 Task: Open Card Functional Requirements Elicitation in Board Product Design and User Experience Optimization to Workspace Job Analysis and Design and add a team member Softage.3@softage.net, a label Red, a checklist Production Planning, an attachment from your google drive, a color Red and finally, add a card description 'Plan and execute company team-building conference with guest speakers on employee engagement' and a comment 'This task presents an opportunity to innovate and come up with new solutions to old problems.'. Add a start date 'Jan 03, 1900' with a due date 'Jan 10, 1900'
Action: Mouse moved to (51, 280)
Screenshot: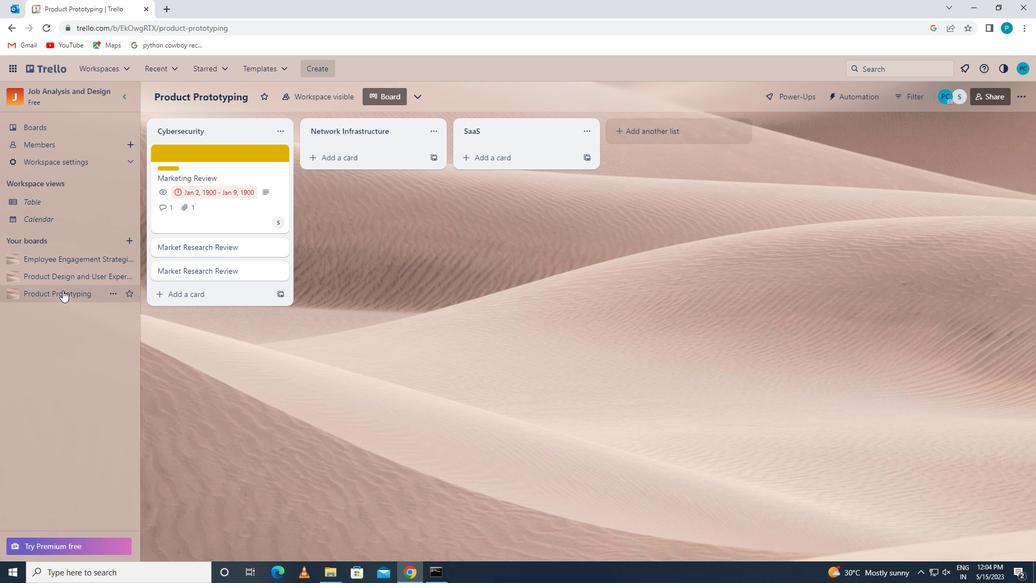 
Action: Mouse pressed left at (51, 280)
Screenshot: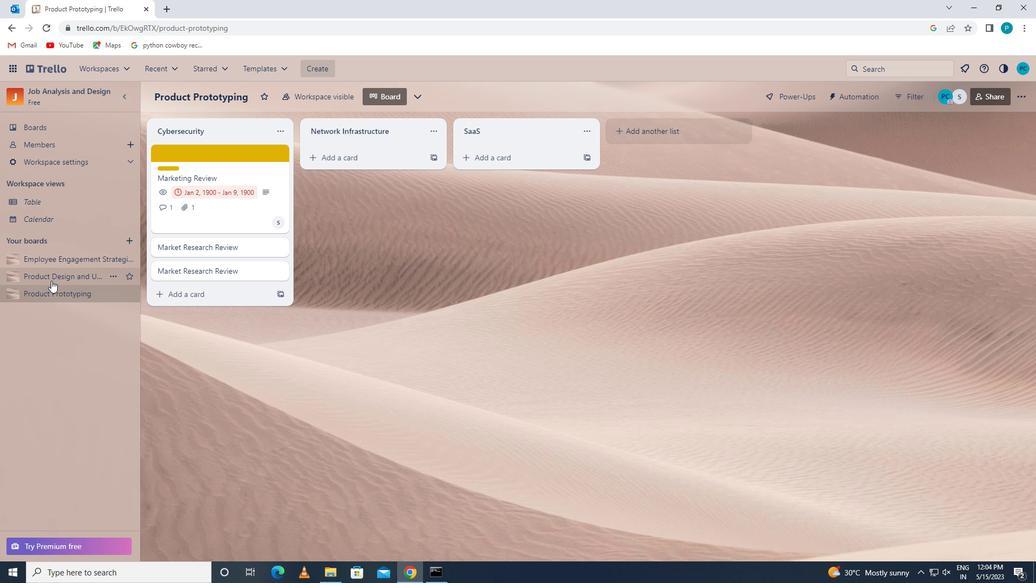 
Action: Mouse moved to (225, 154)
Screenshot: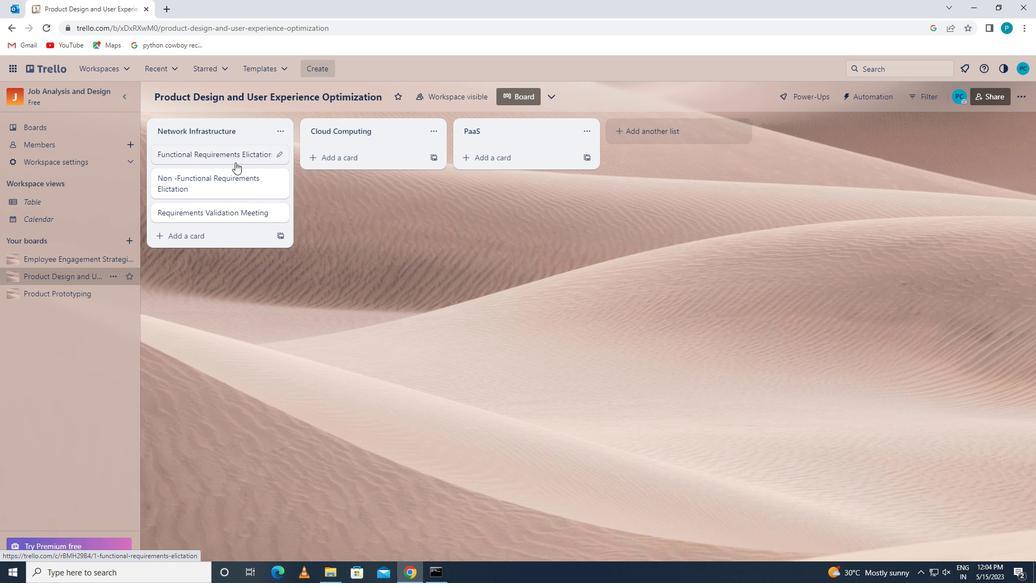 
Action: Mouse pressed left at (225, 154)
Screenshot: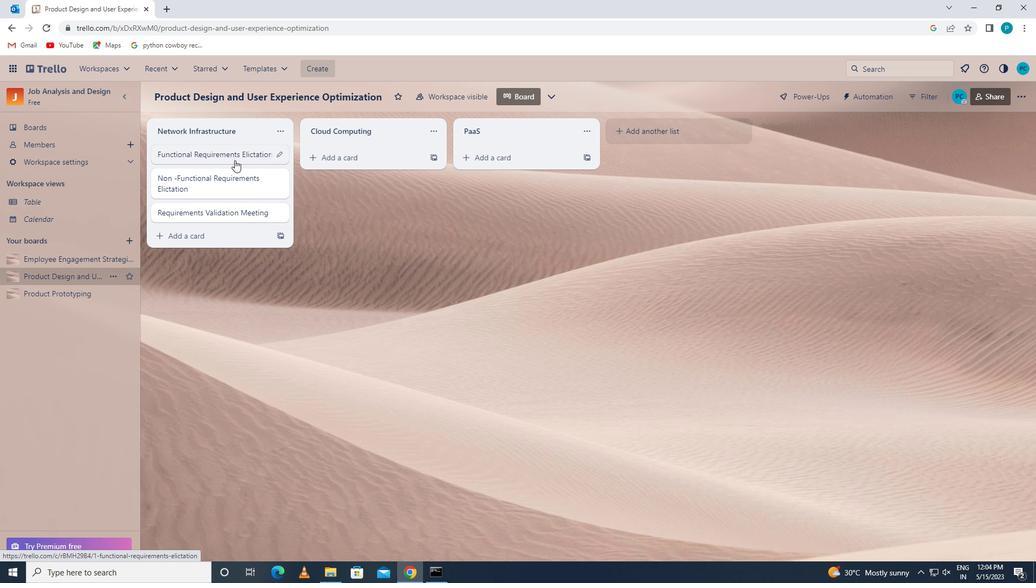
Action: Mouse moved to (657, 156)
Screenshot: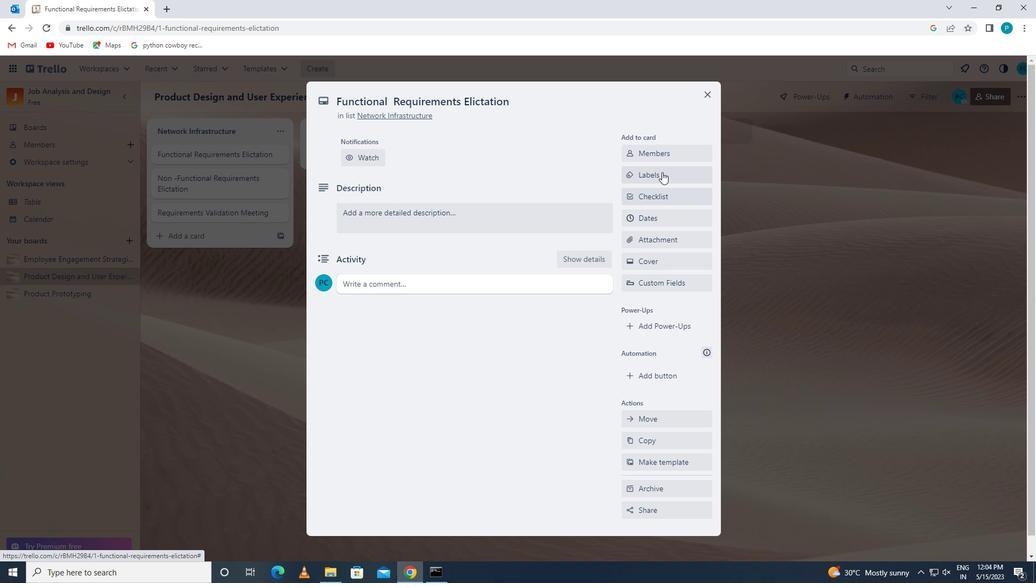 
Action: Mouse pressed left at (657, 156)
Screenshot: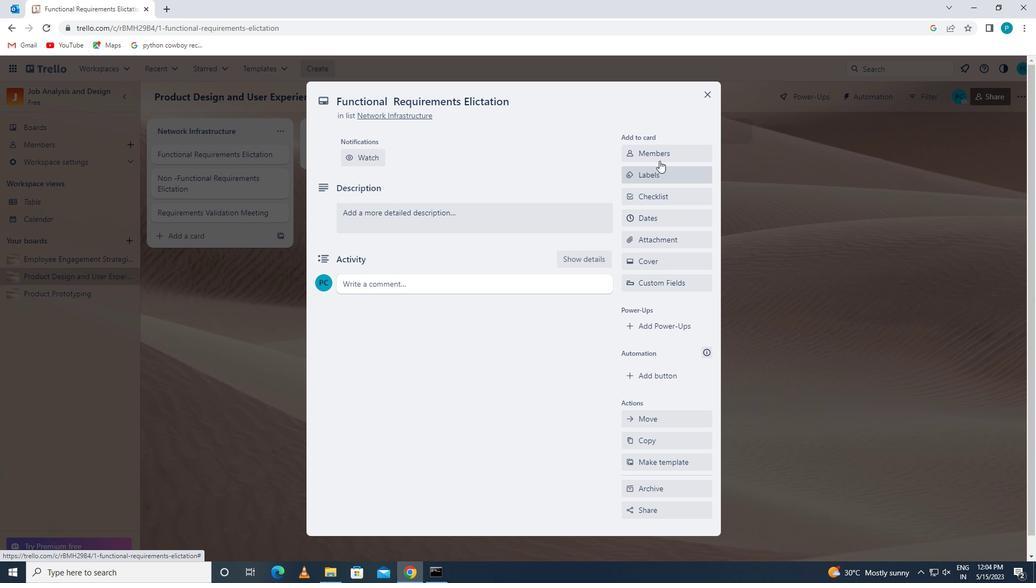 
Action: Key pressed <Key.caps_lock>s<Key.caps_lock>oftage.3
Screenshot: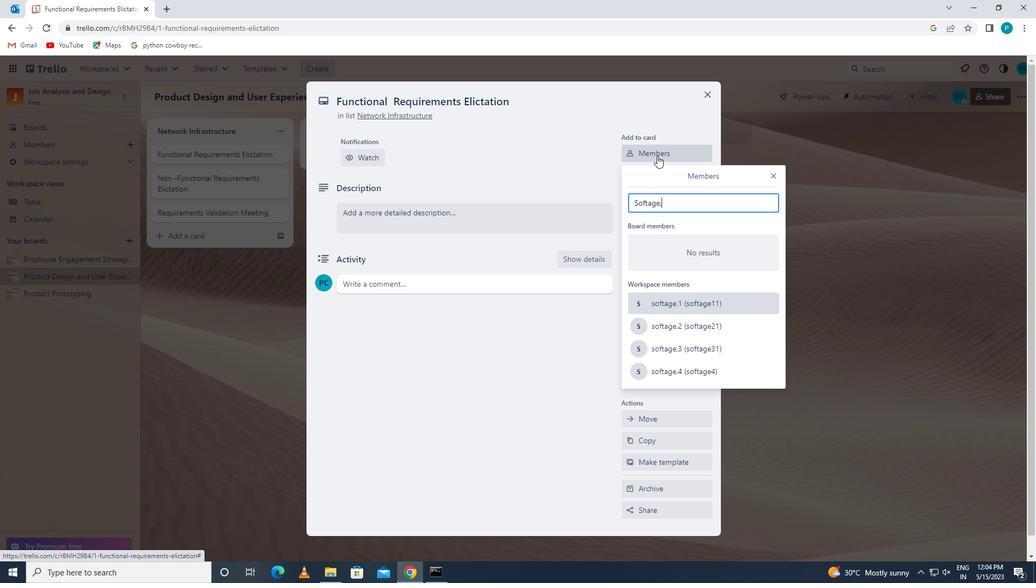 
Action: Mouse moved to (710, 299)
Screenshot: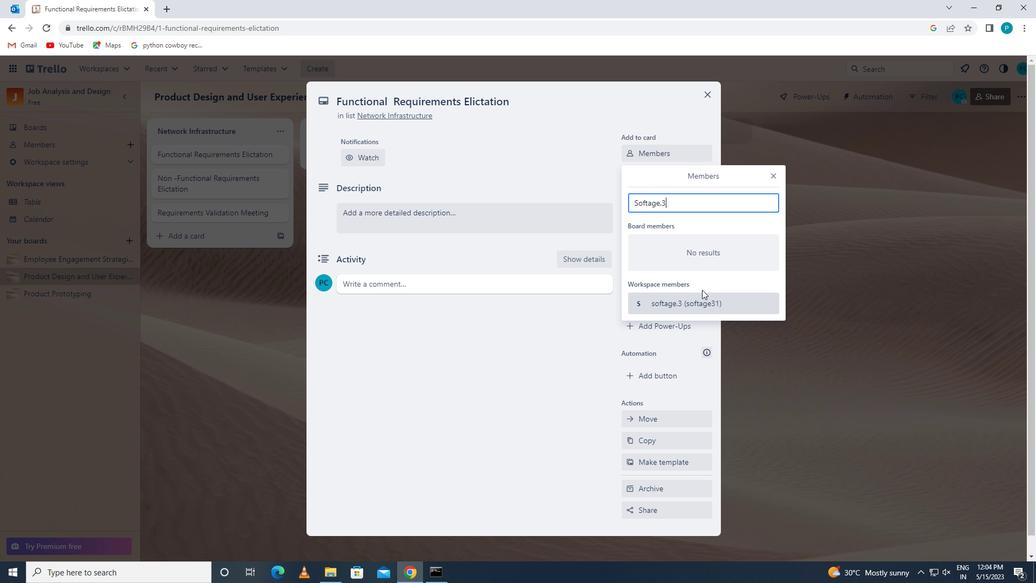 
Action: Mouse pressed left at (710, 299)
Screenshot: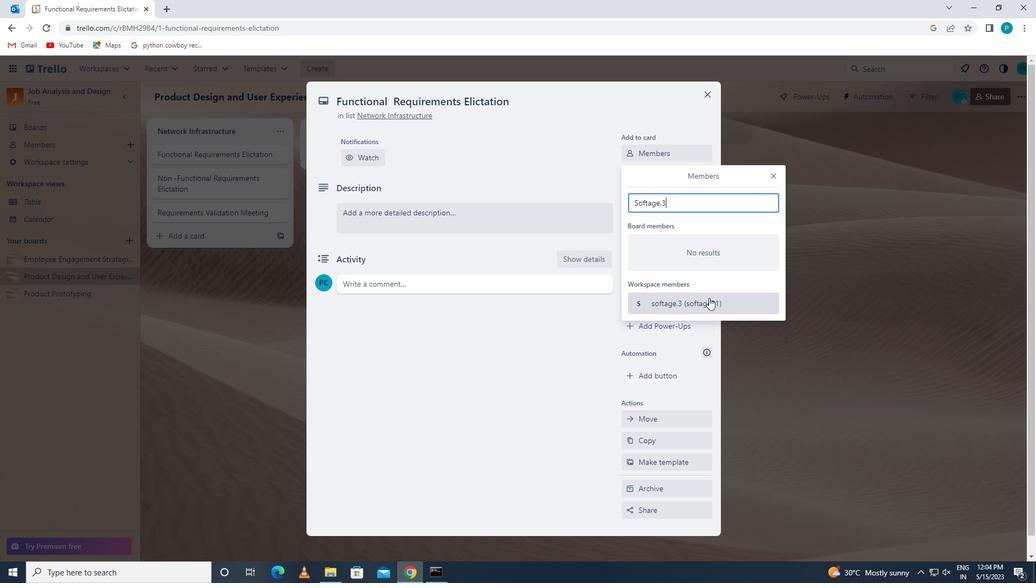
Action: Mouse moved to (771, 175)
Screenshot: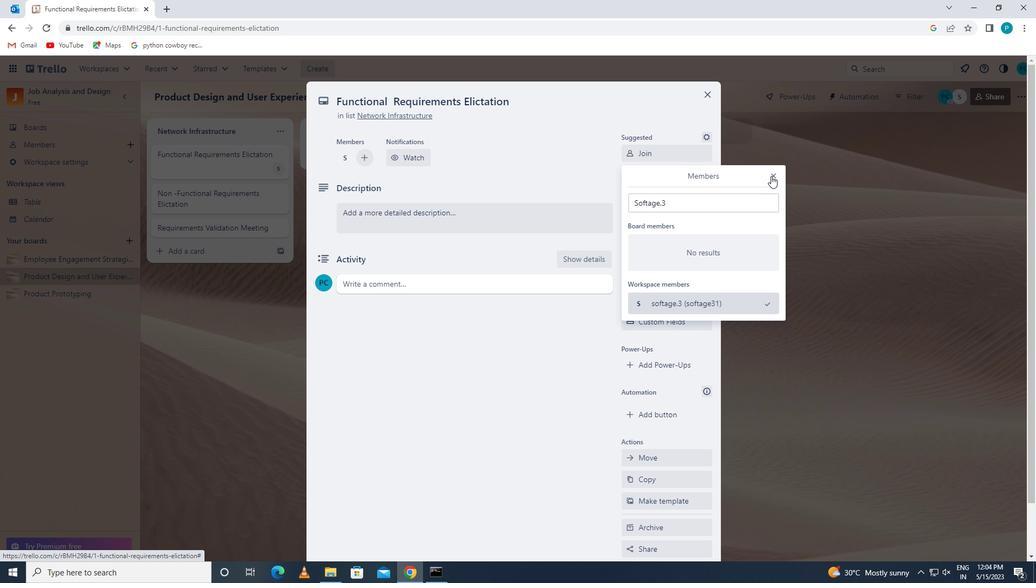 
Action: Mouse pressed left at (771, 175)
Screenshot: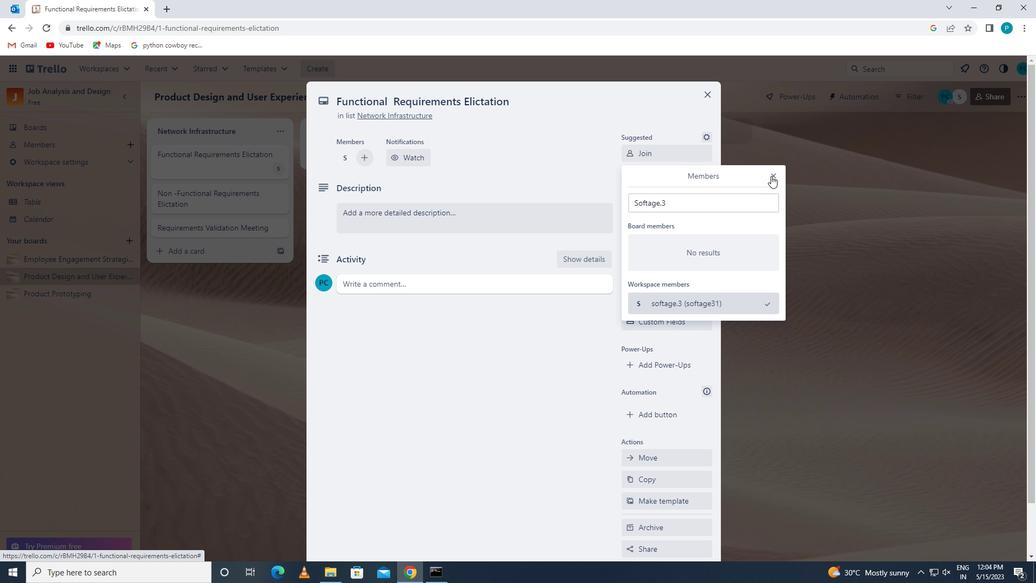 
Action: Mouse moved to (667, 220)
Screenshot: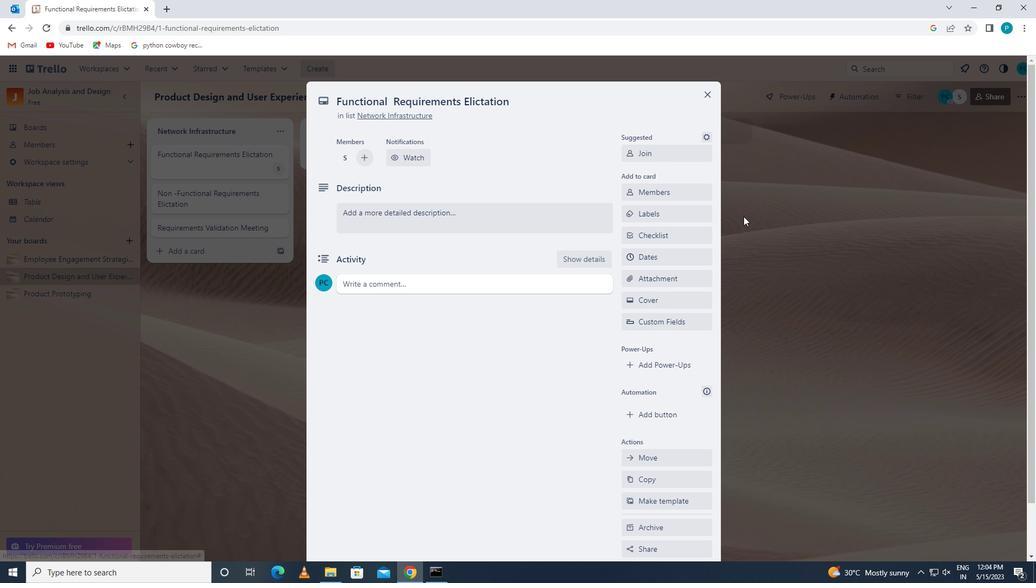 
Action: Mouse pressed left at (667, 220)
Screenshot: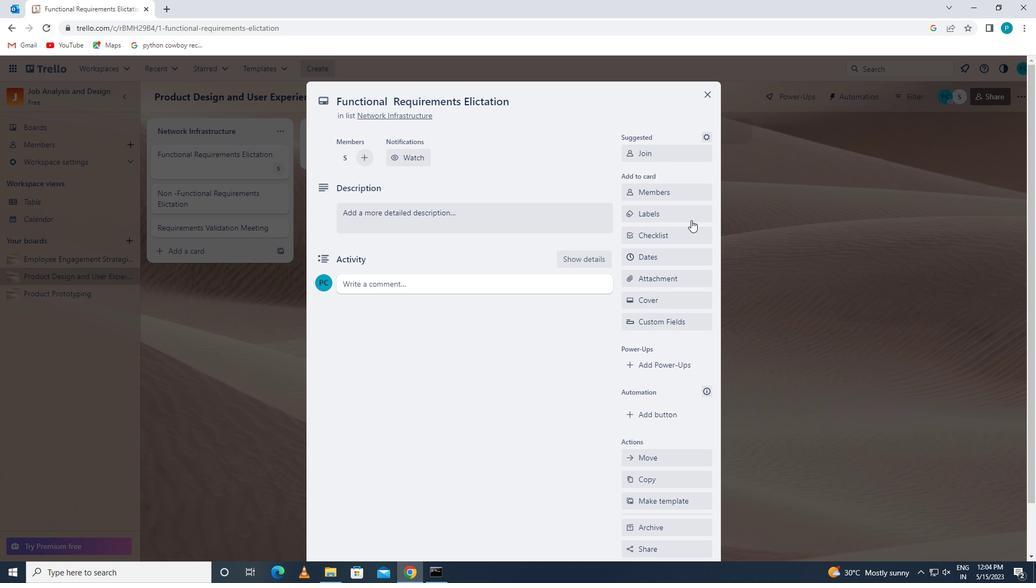 
Action: Mouse moved to (678, 430)
Screenshot: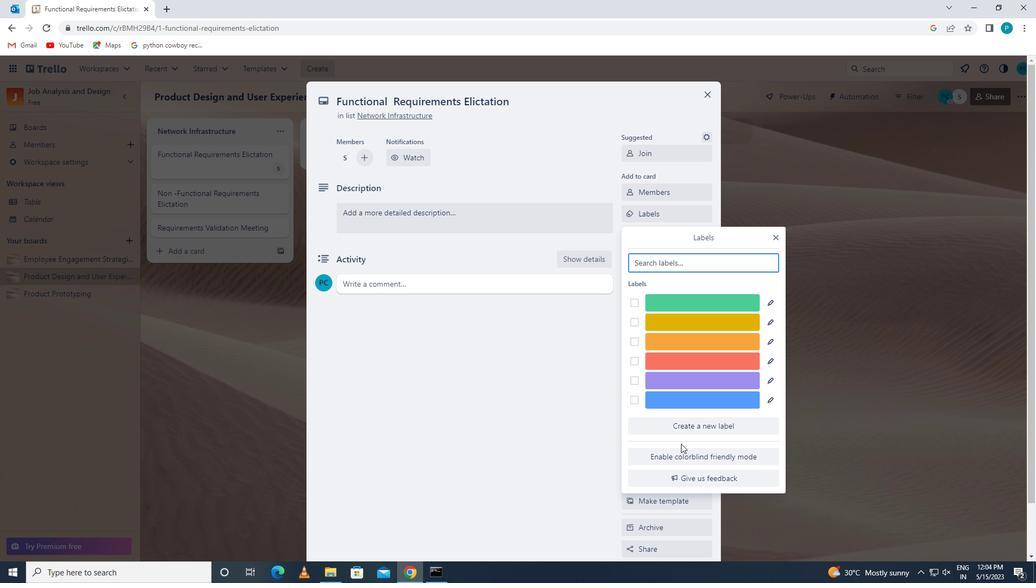 
Action: Mouse pressed left at (678, 430)
Screenshot: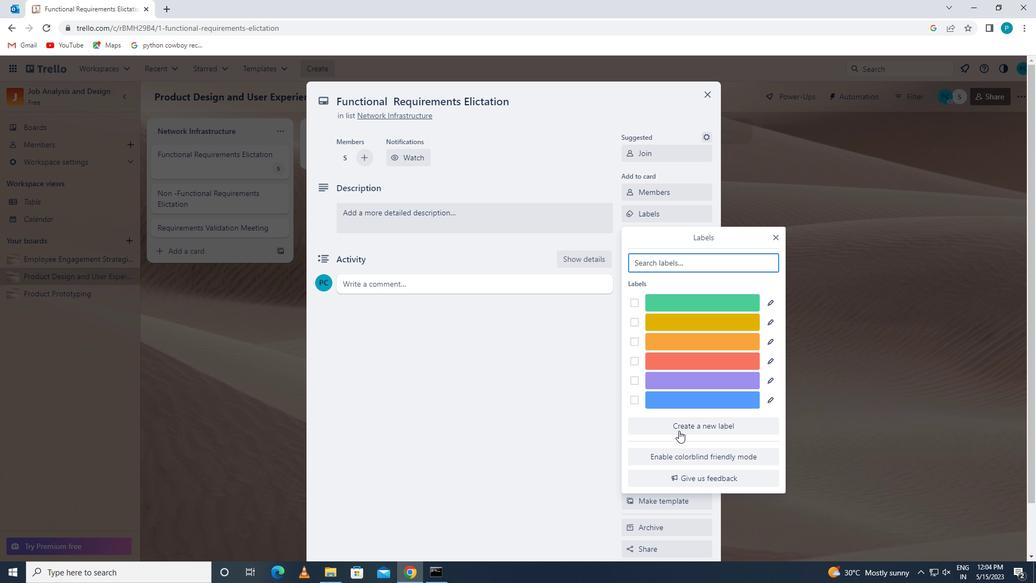 
Action: Mouse moved to (728, 391)
Screenshot: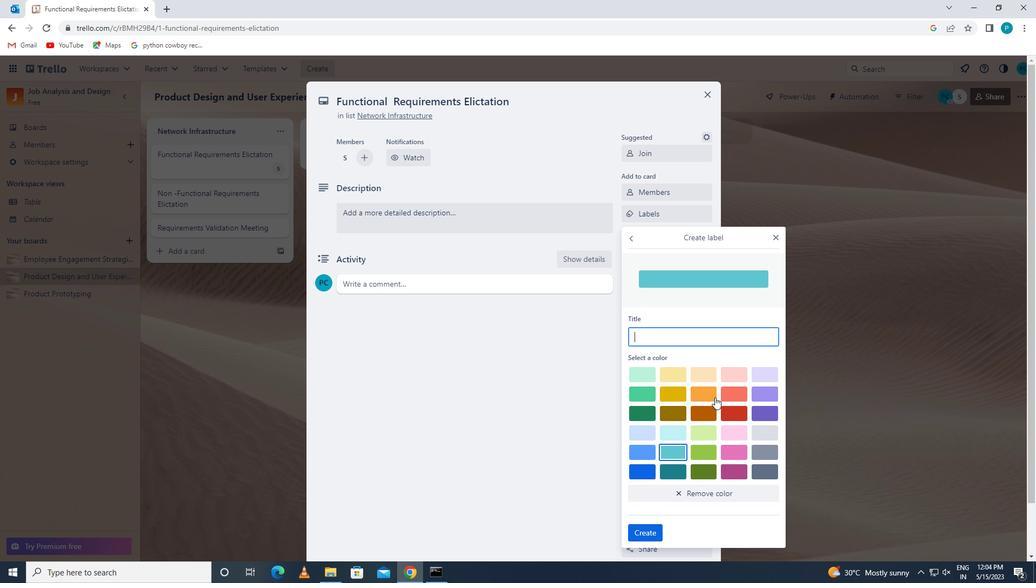 
Action: Mouse pressed left at (728, 391)
Screenshot: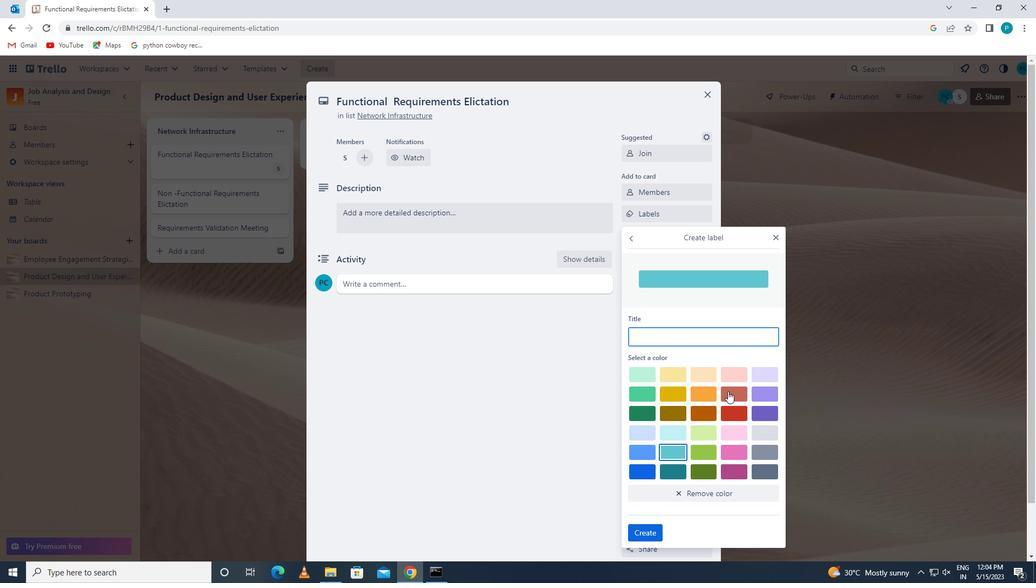 
Action: Mouse moved to (637, 527)
Screenshot: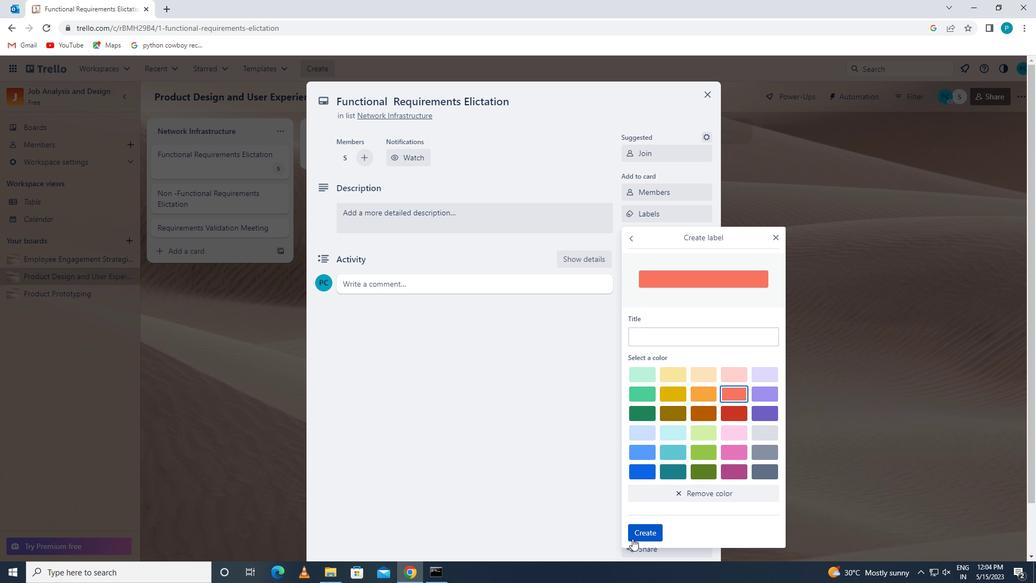
Action: Mouse pressed left at (637, 527)
Screenshot: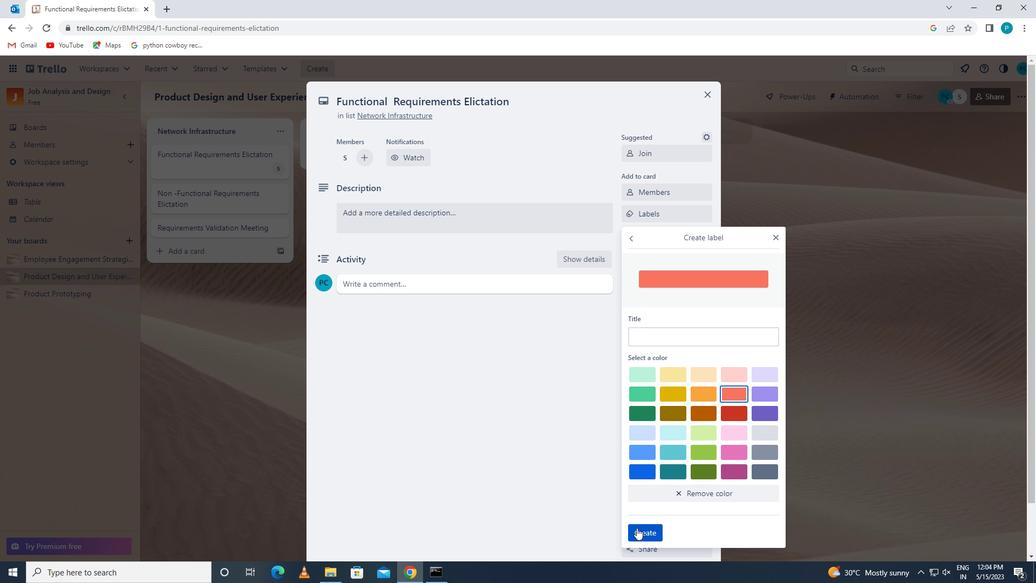 
Action: Mouse moved to (776, 237)
Screenshot: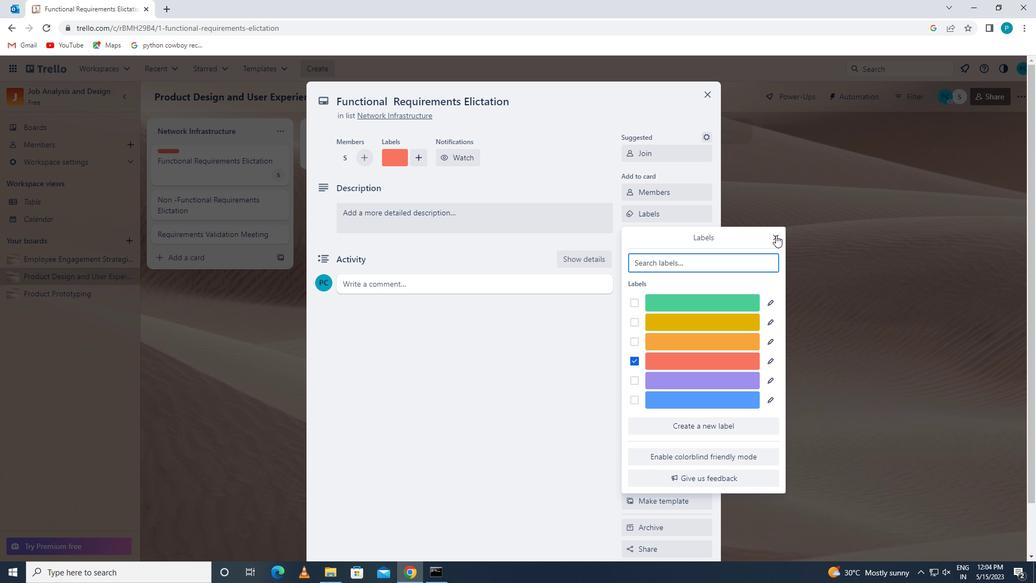 
Action: Mouse pressed left at (776, 237)
Screenshot: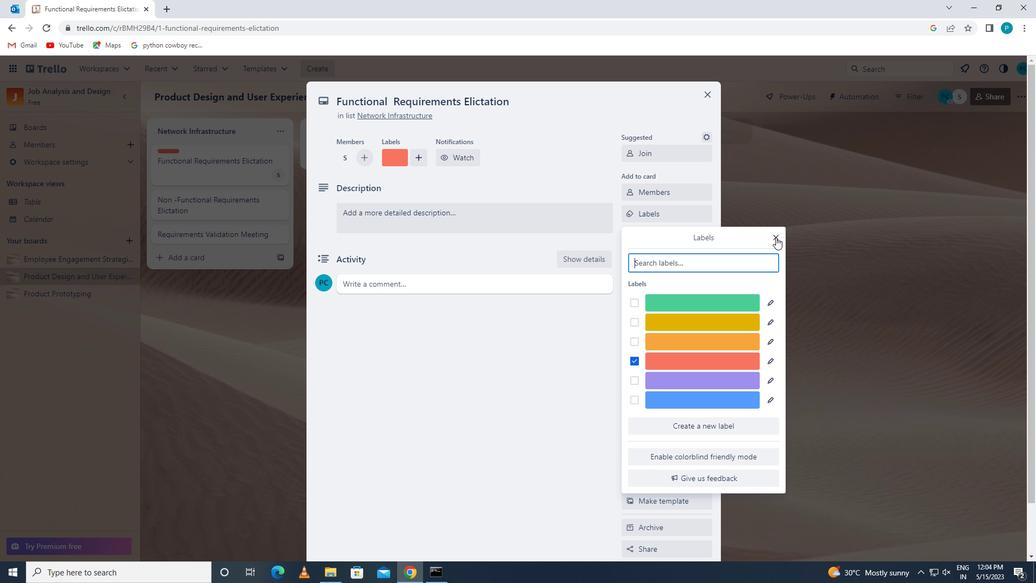 
Action: Mouse moved to (673, 241)
Screenshot: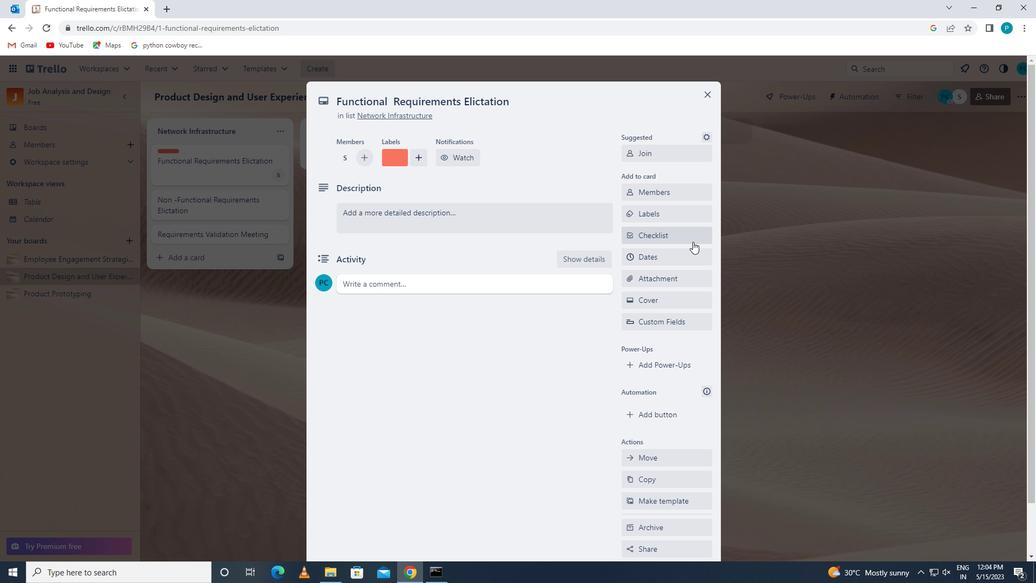 
Action: Mouse pressed left at (673, 241)
Screenshot: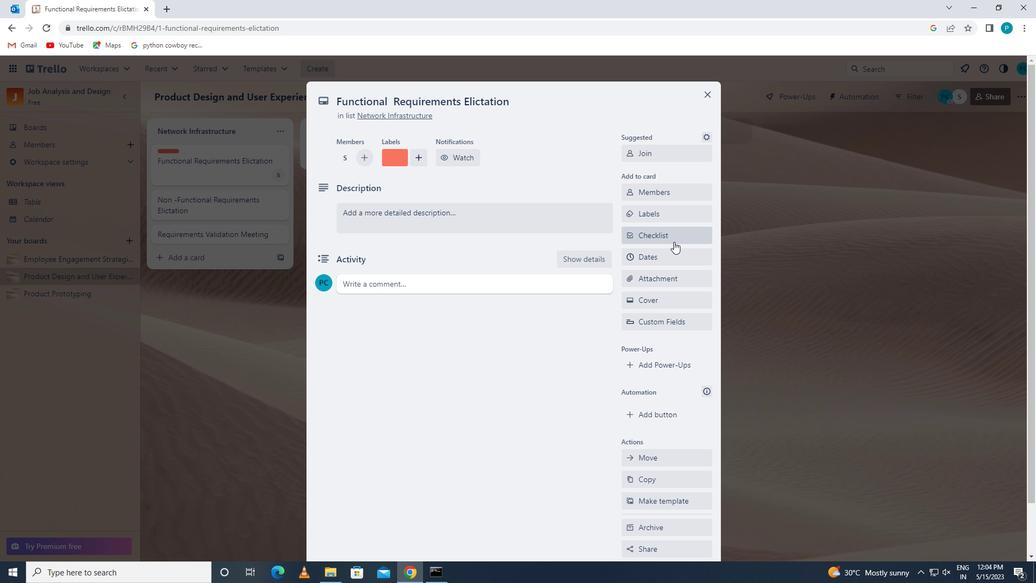 
Action: Key pressed pro
Screenshot: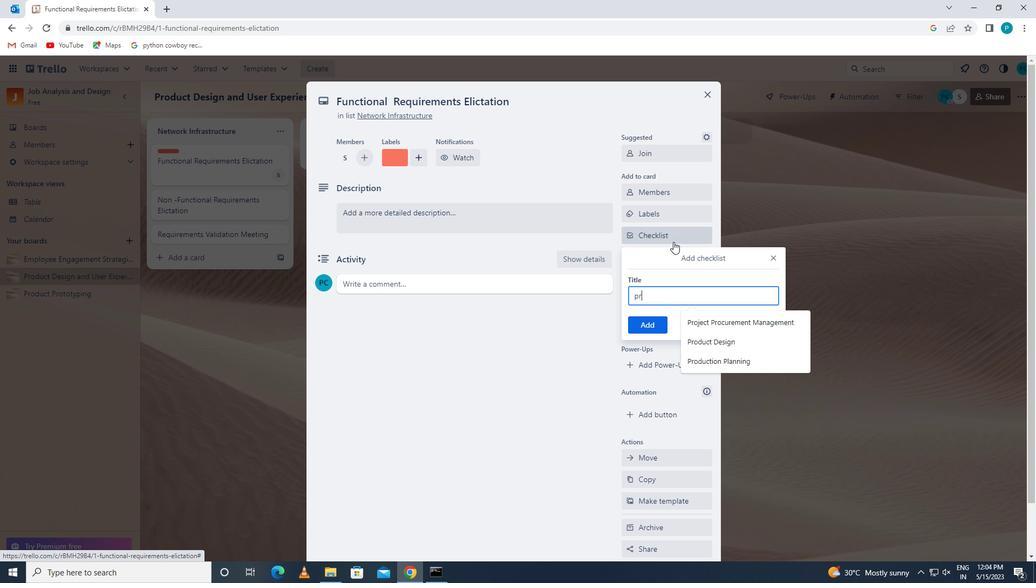 
Action: Mouse moved to (707, 363)
Screenshot: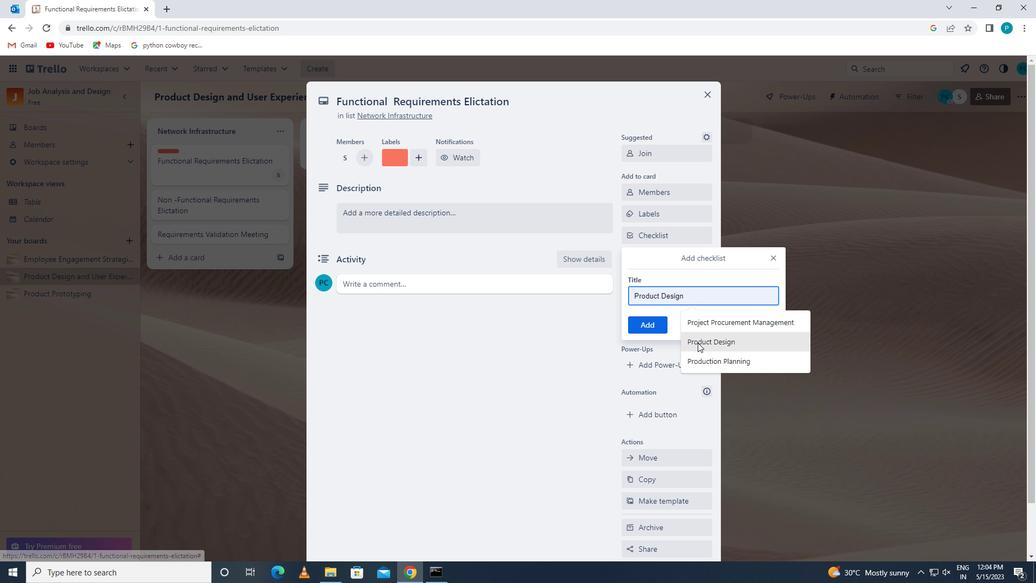 
Action: Mouse pressed left at (707, 363)
Screenshot: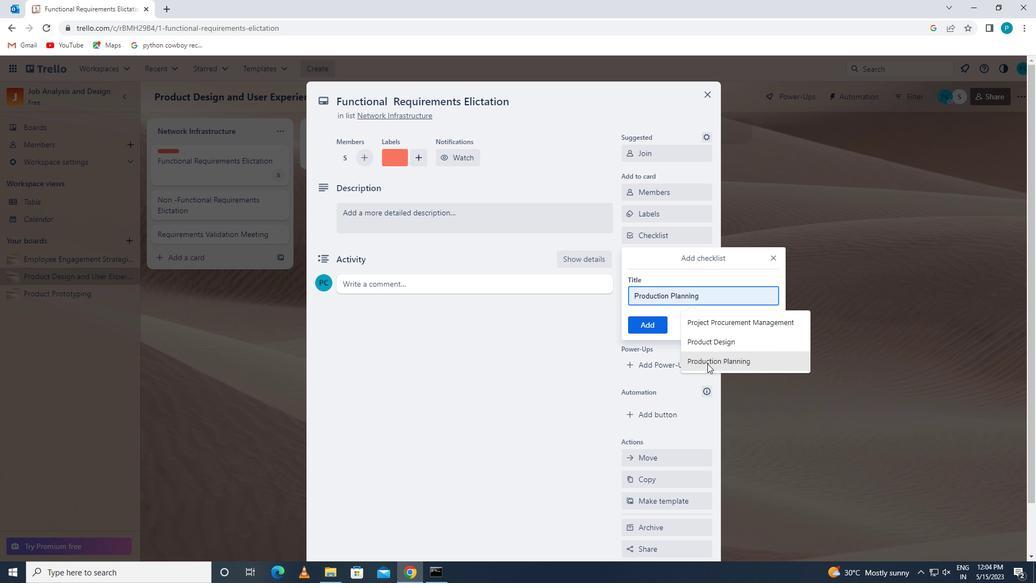 
Action: Mouse moved to (640, 321)
Screenshot: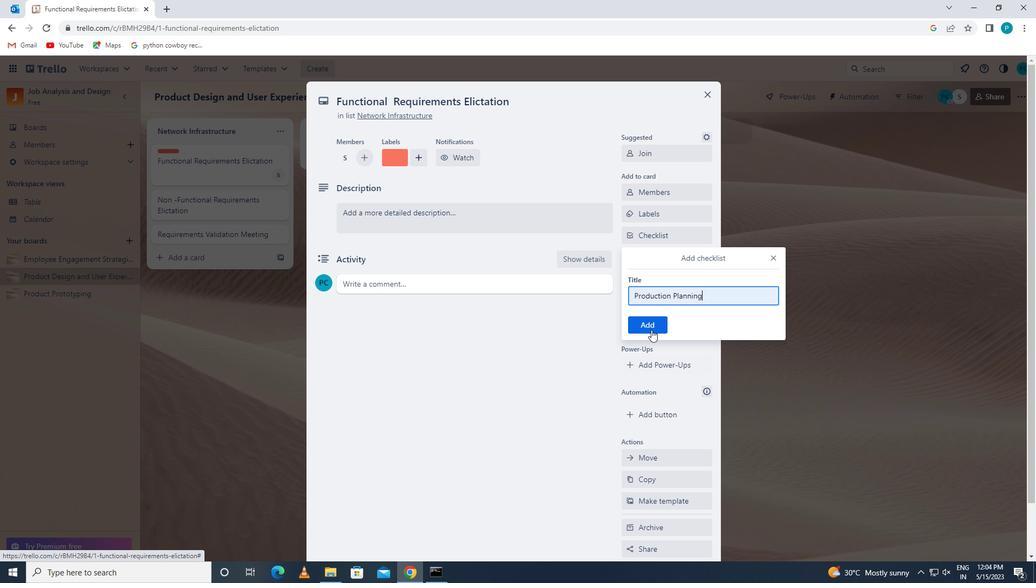 
Action: Mouse pressed left at (640, 321)
Screenshot: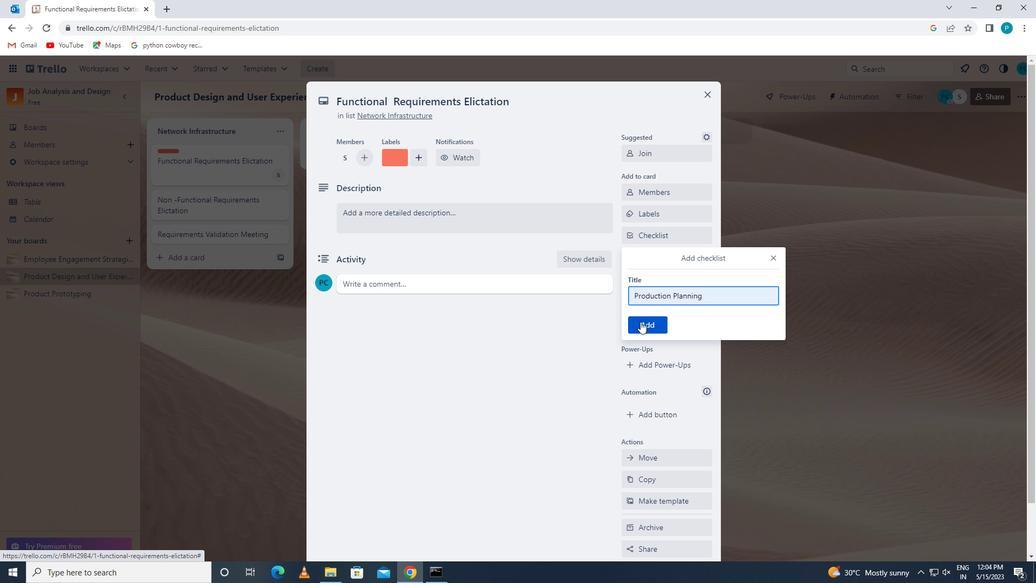 
Action: Mouse moved to (628, 274)
Screenshot: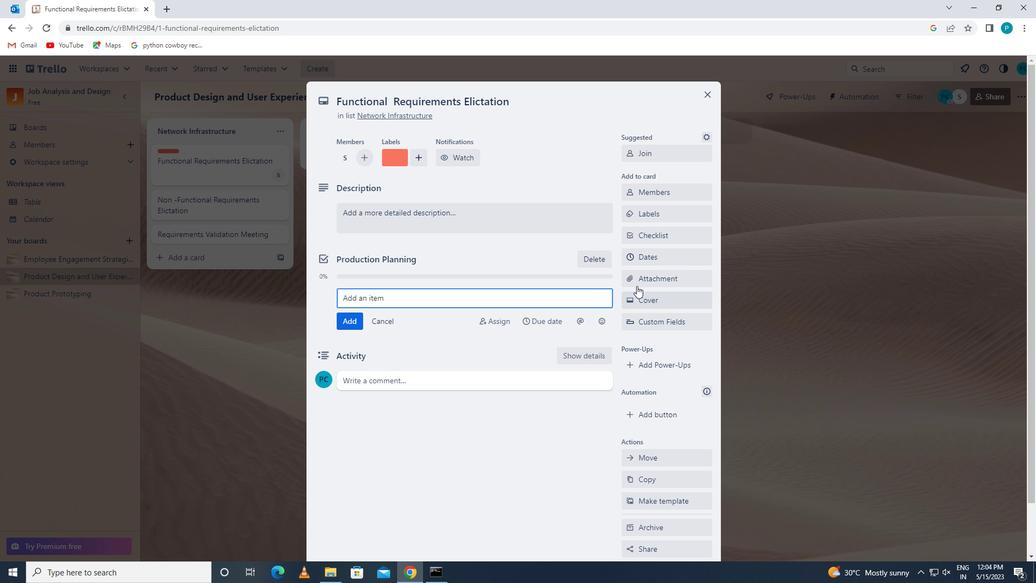 
Action: Mouse pressed left at (628, 274)
Screenshot: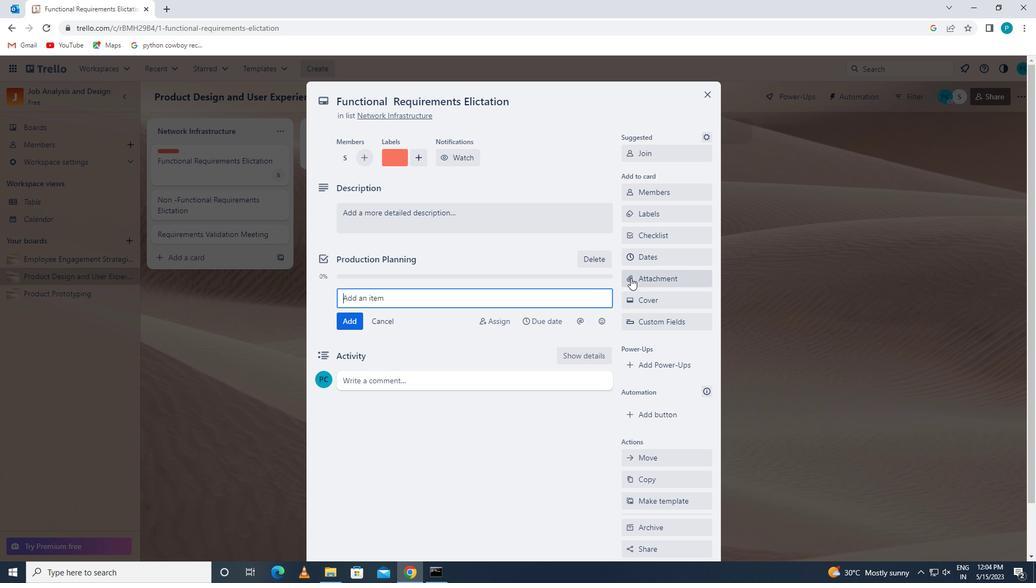 
Action: Mouse moved to (665, 367)
Screenshot: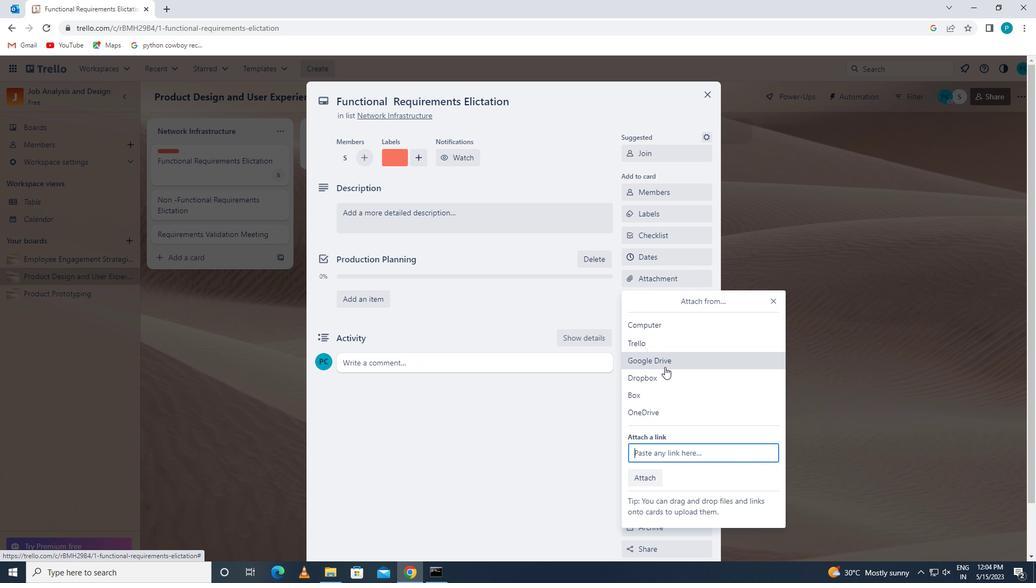 
Action: Mouse pressed left at (665, 367)
Screenshot: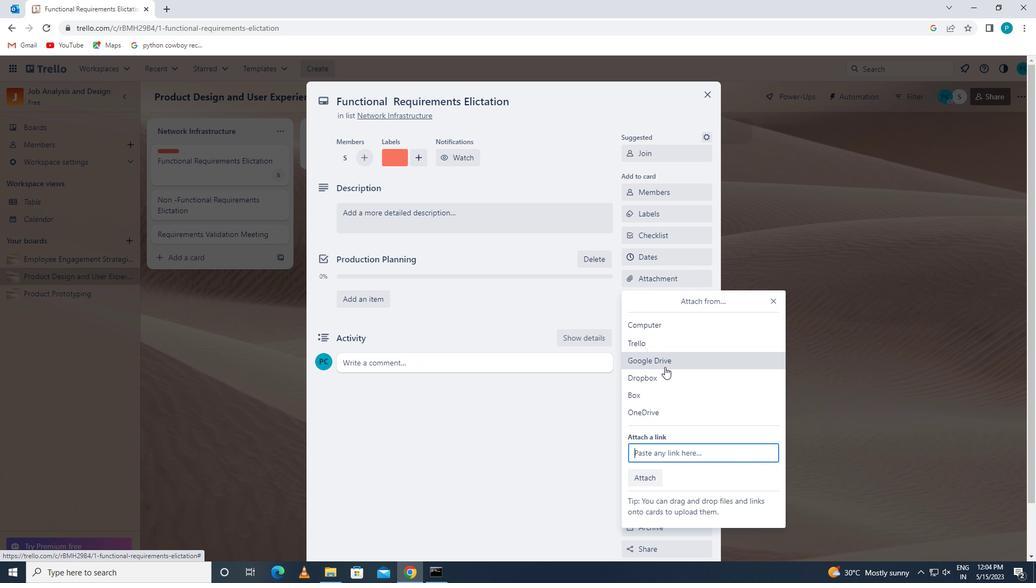 
Action: Mouse moved to (332, 334)
Screenshot: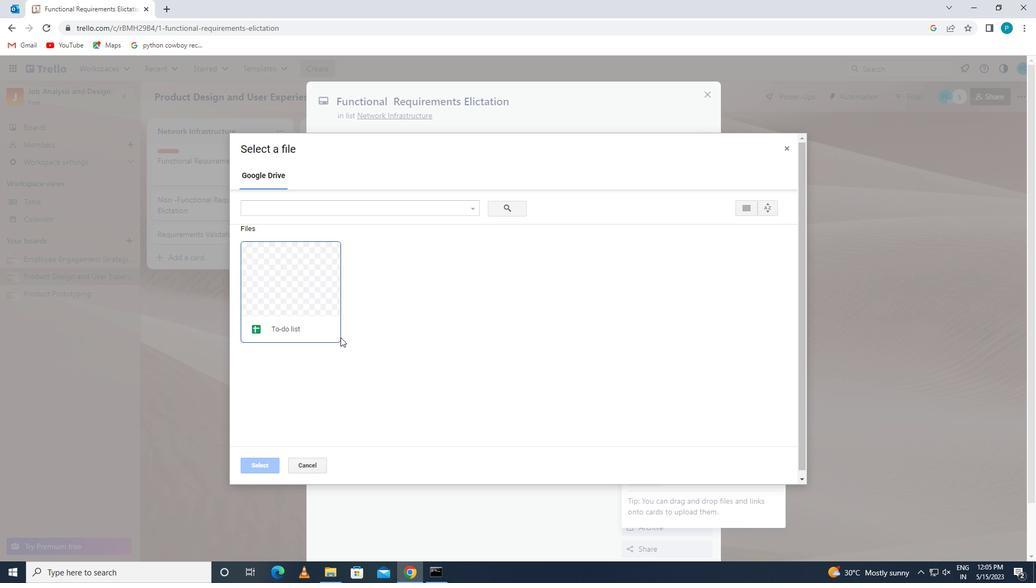 
Action: Mouse pressed left at (332, 334)
Screenshot: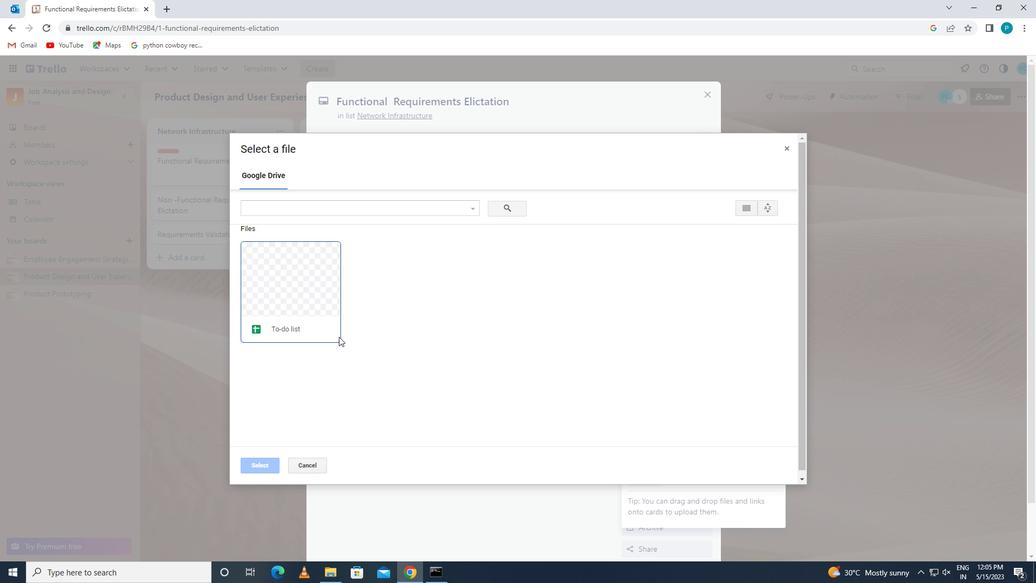 
Action: Mouse moved to (248, 458)
Screenshot: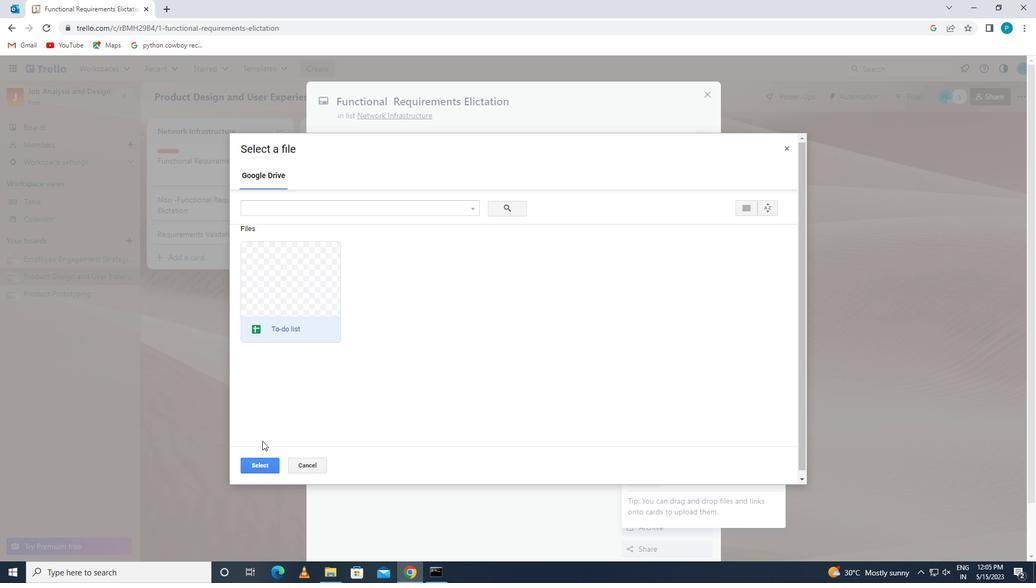 
Action: Mouse pressed left at (248, 458)
Screenshot: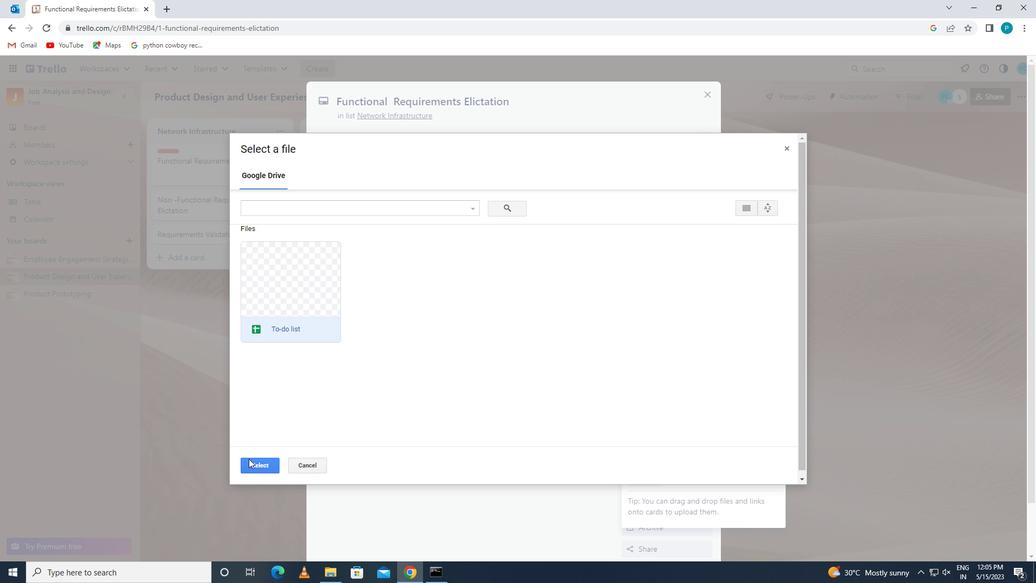 
Action: Mouse moved to (646, 298)
Screenshot: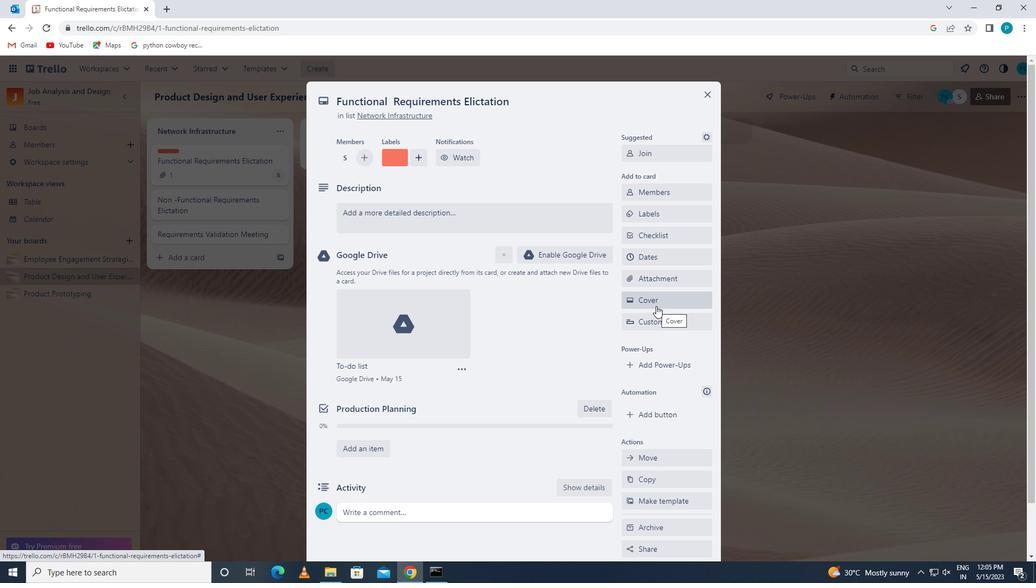 
Action: Mouse pressed left at (646, 298)
Screenshot: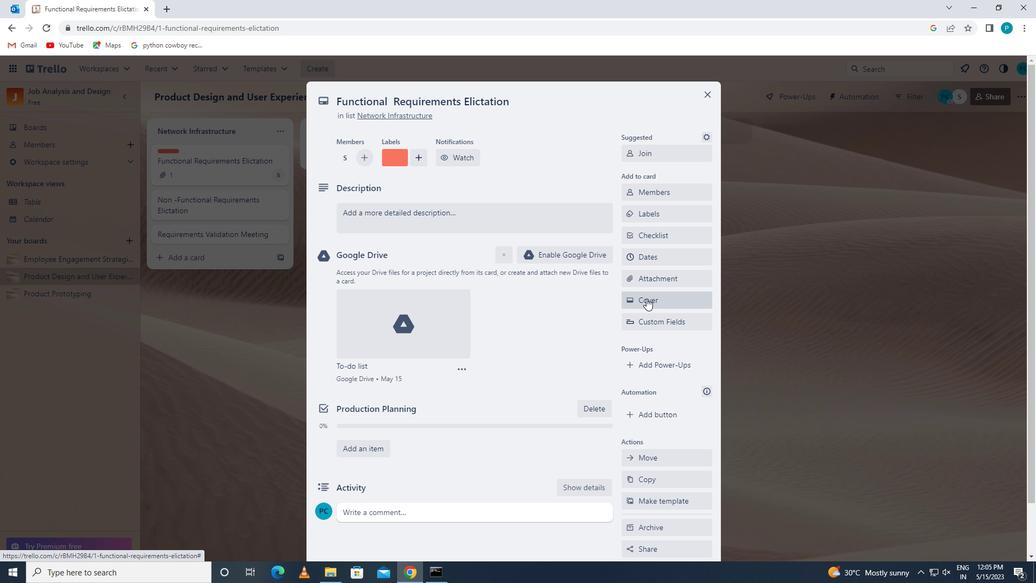 
Action: Mouse moved to (726, 353)
Screenshot: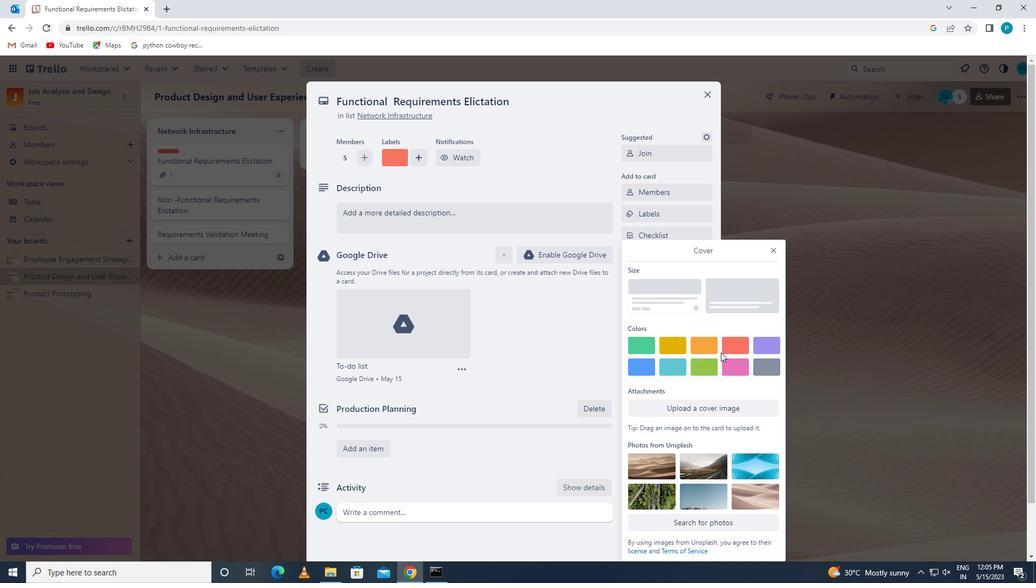 
Action: Mouse pressed left at (726, 353)
Screenshot: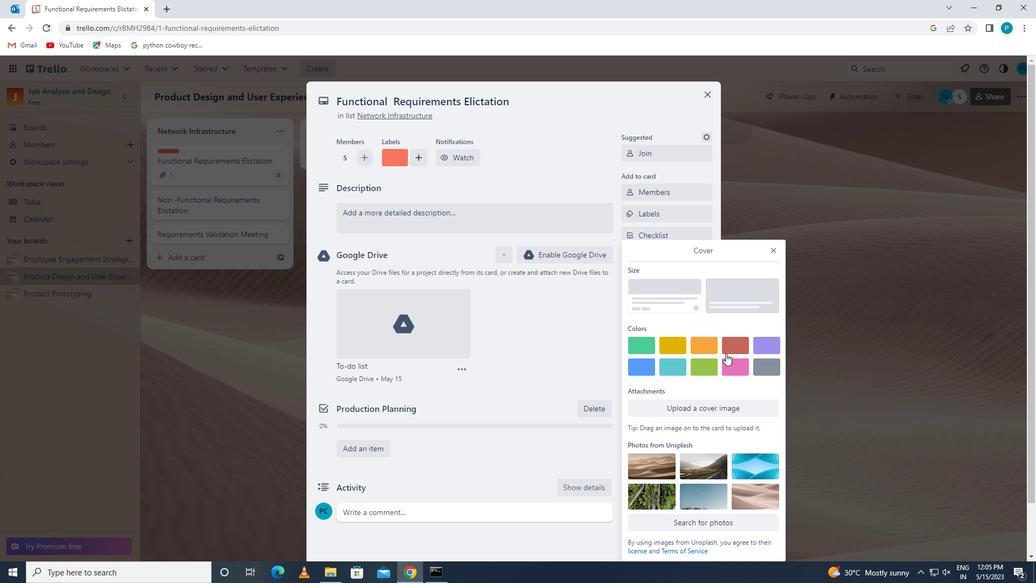 
Action: Mouse moved to (771, 227)
Screenshot: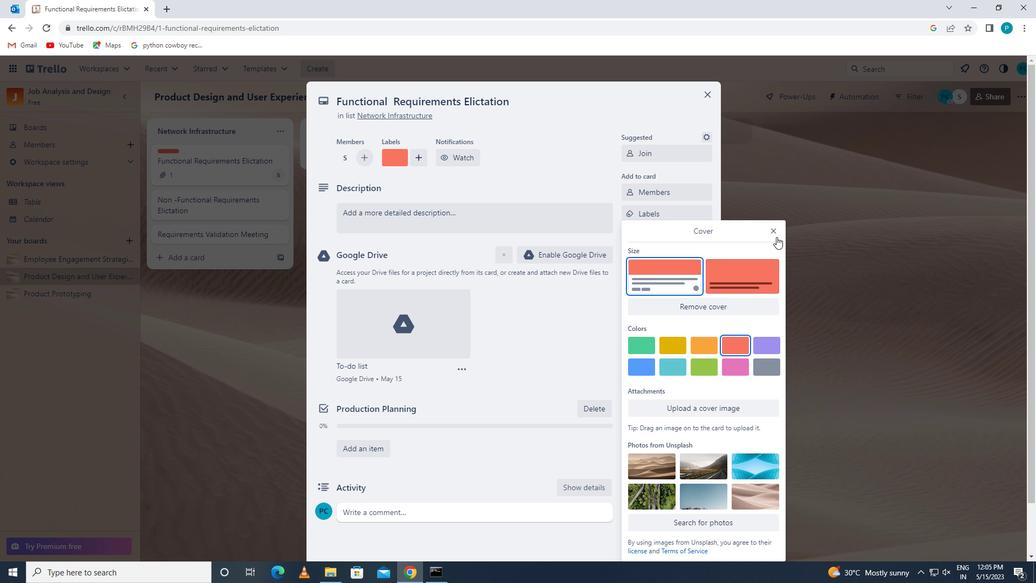 
Action: Mouse pressed left at (771, 227)
Screenshot: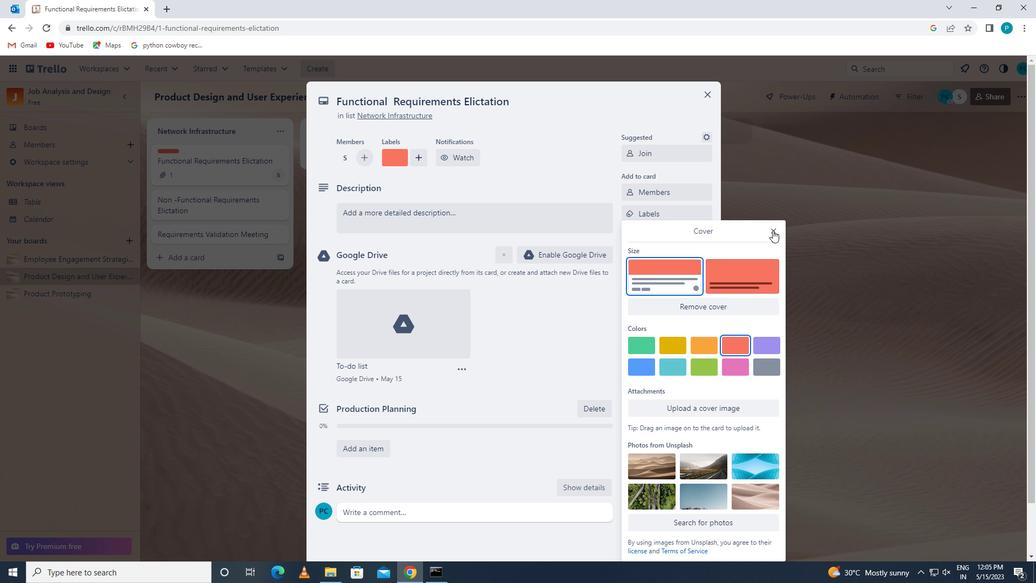 
Action: Mouse moved to (470, 281)
Screenshot: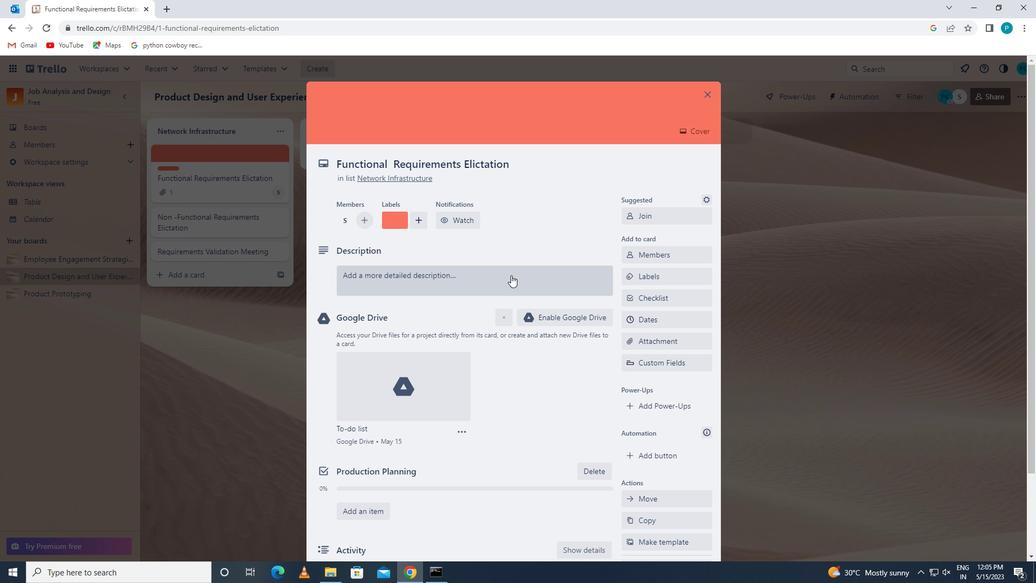 
Action: Mouse pressed left at (470, 281)
Screenshot: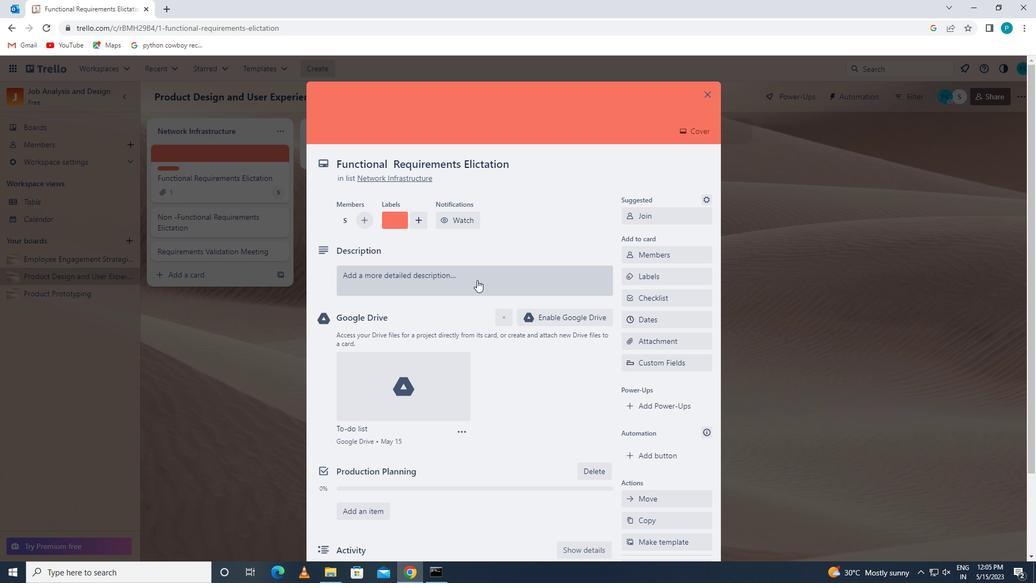 
Action: Key pressed <Key.caps_lock>p<Key.caps_lock>lan<Key.space>and<Key.space>execute<Key.space>company<Key.space>team-building<Key.space>conference<Key.space>with<Key.space>guest<Key.space>speaker<Key.space><Key.backspace>s<Key.space>on<Key.space>employee<Key.space>engagement
Screenshot: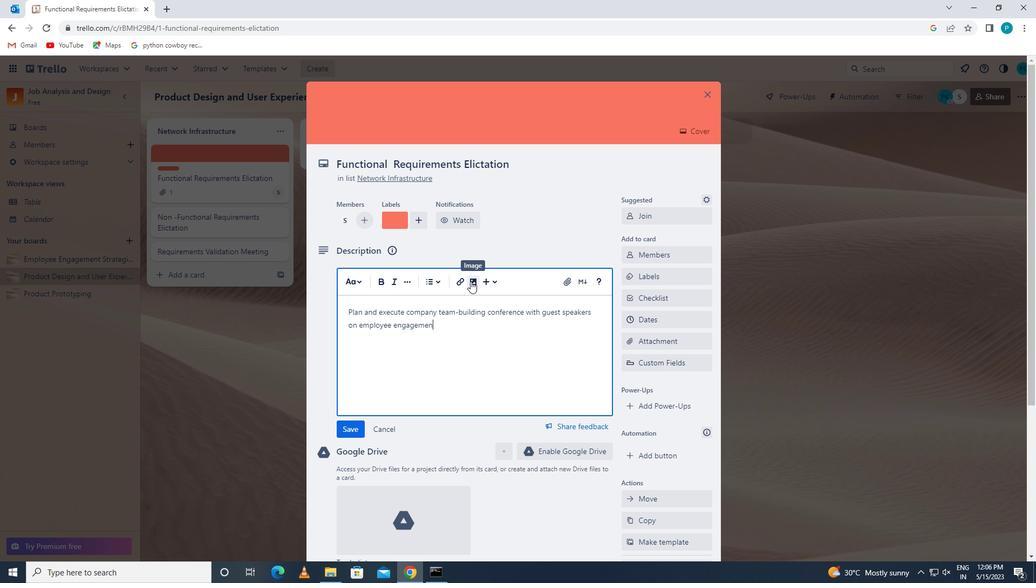 
Action: Mouse moved to (354, 422)
Screenshot: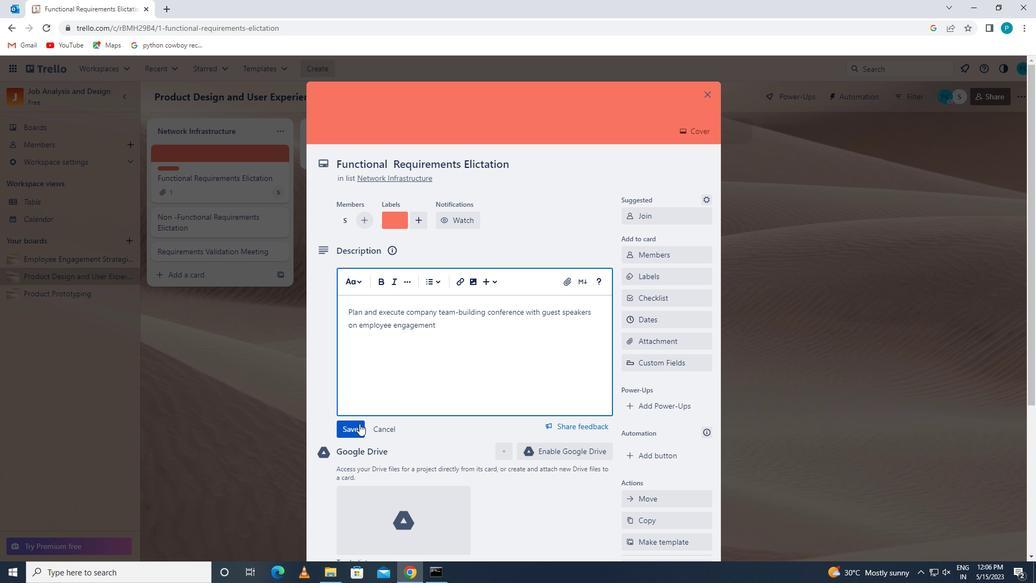 
Action: Mouse pressed left at (354, 422)
Screenshot: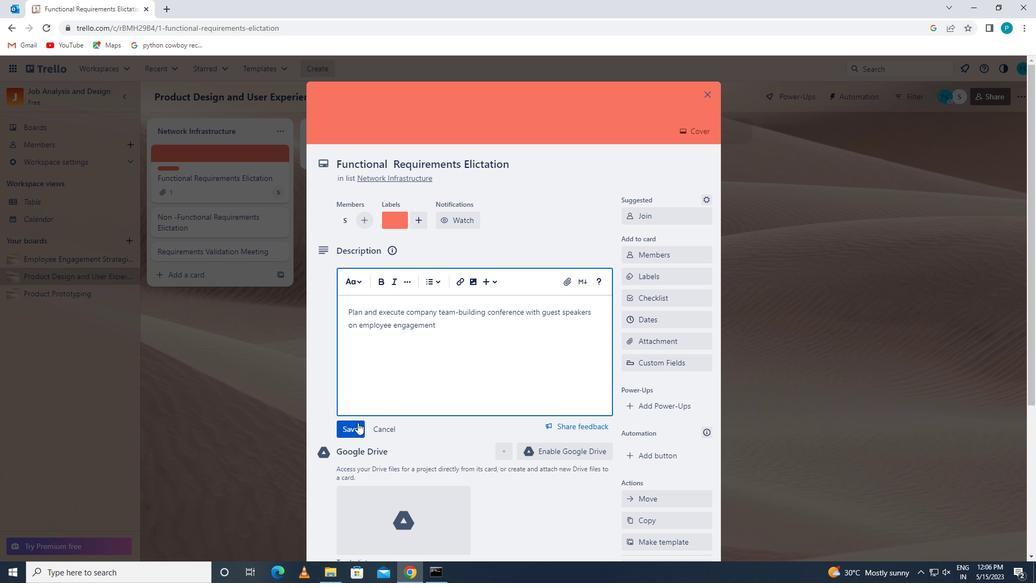 
Action: Mouse moved to (392, 432)
Screenshot: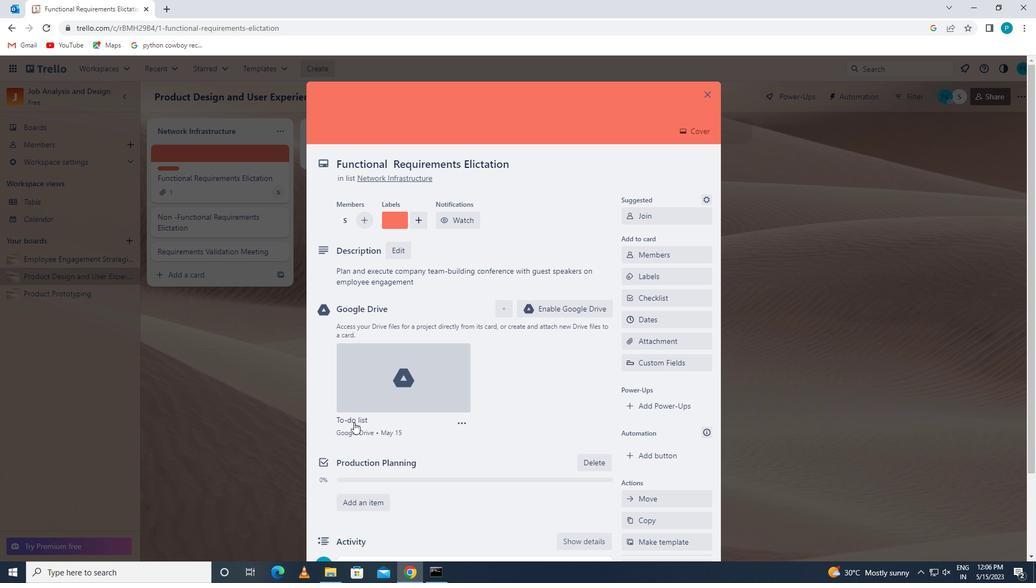 
Action: Mouse scrolled (392, 431) with delta (0, 0)
Screenshot: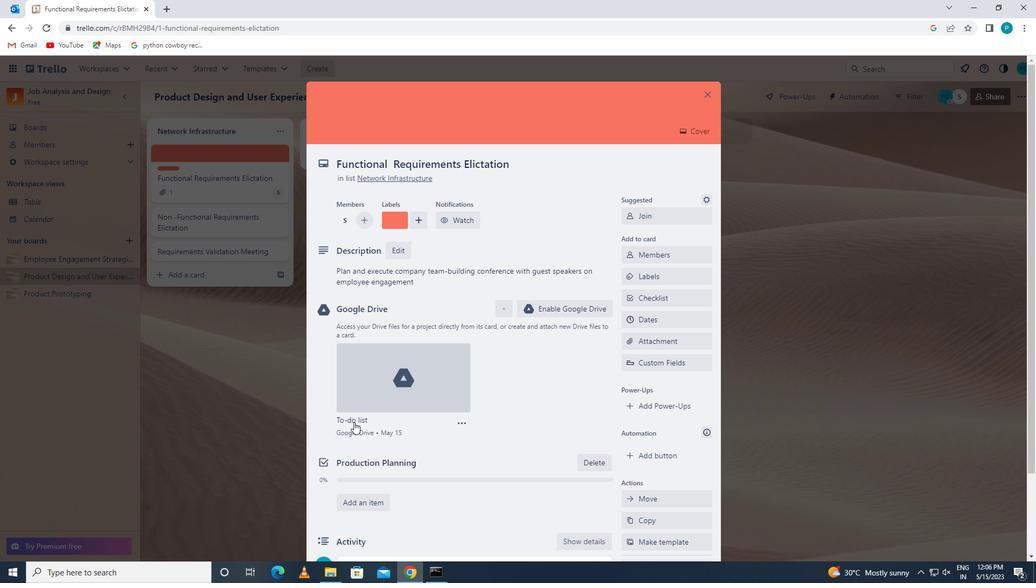 
Action: Mouse moved to (393, 433)
Screenshot: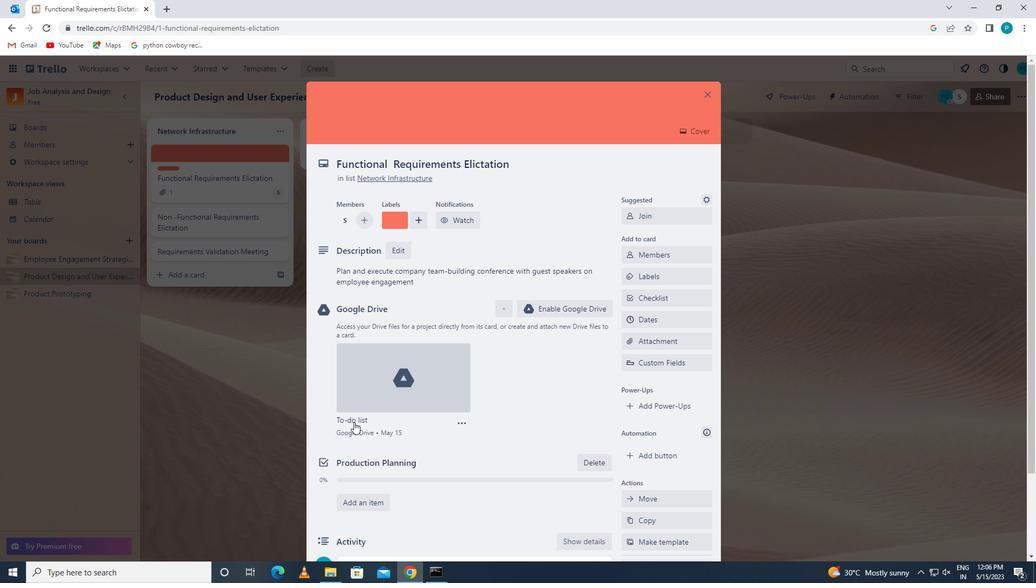 
Action: Mouse scrolled (393, 432) with delta (0, 0)
Screenshot: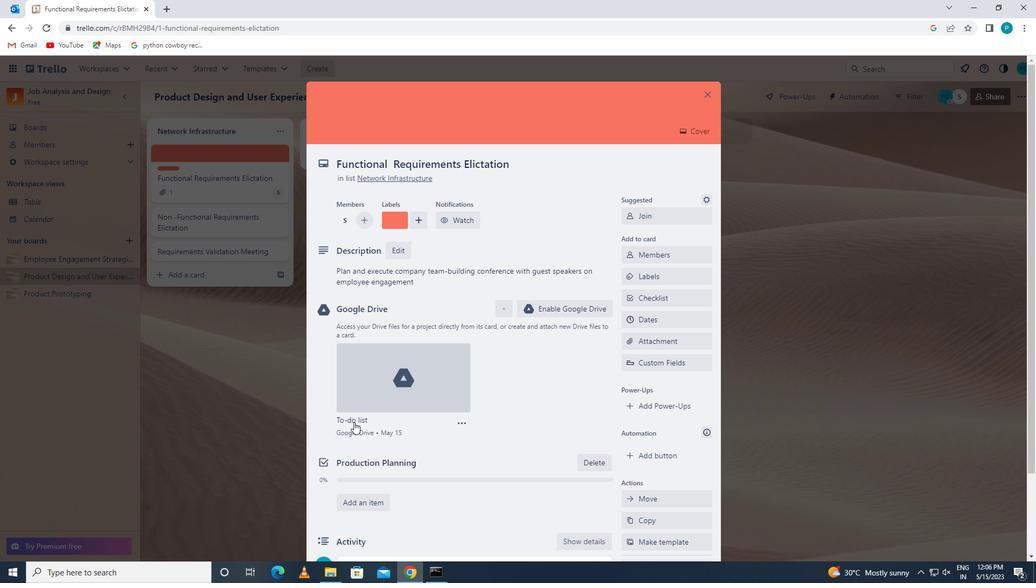 
Action: Mouse scrolled (393, 432) with delta (0, 0)
Screenshot: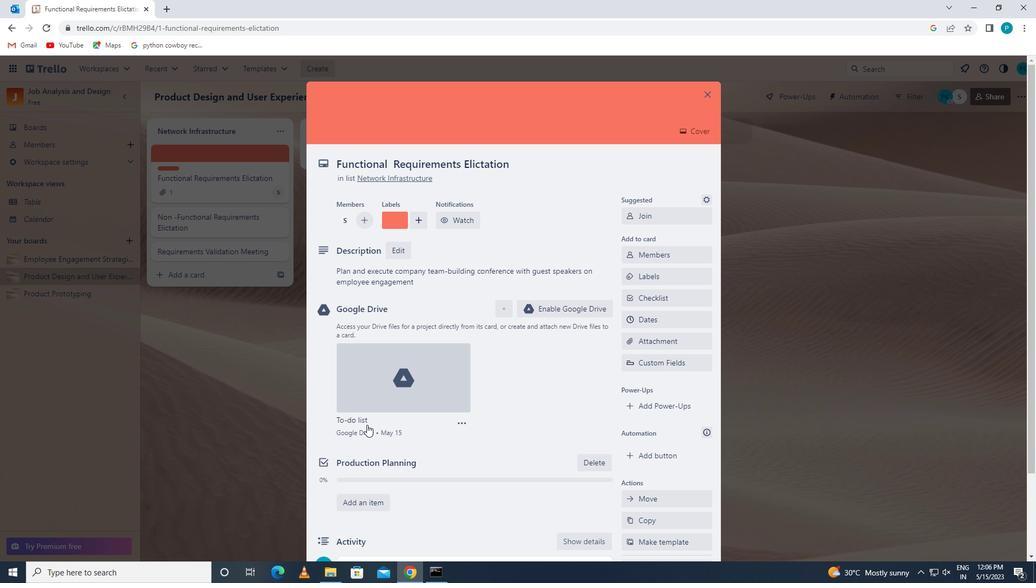 
Action: Mouse scrolled (393, 432) with delta (0, 0)
Screenshot: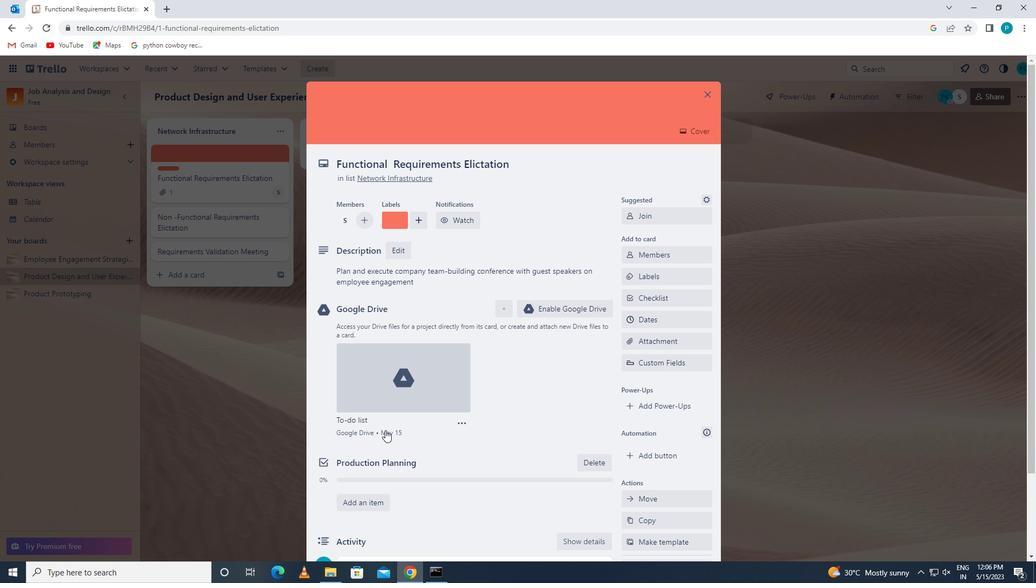 
Action: Mouse moved to (397, 465)
Screenshot: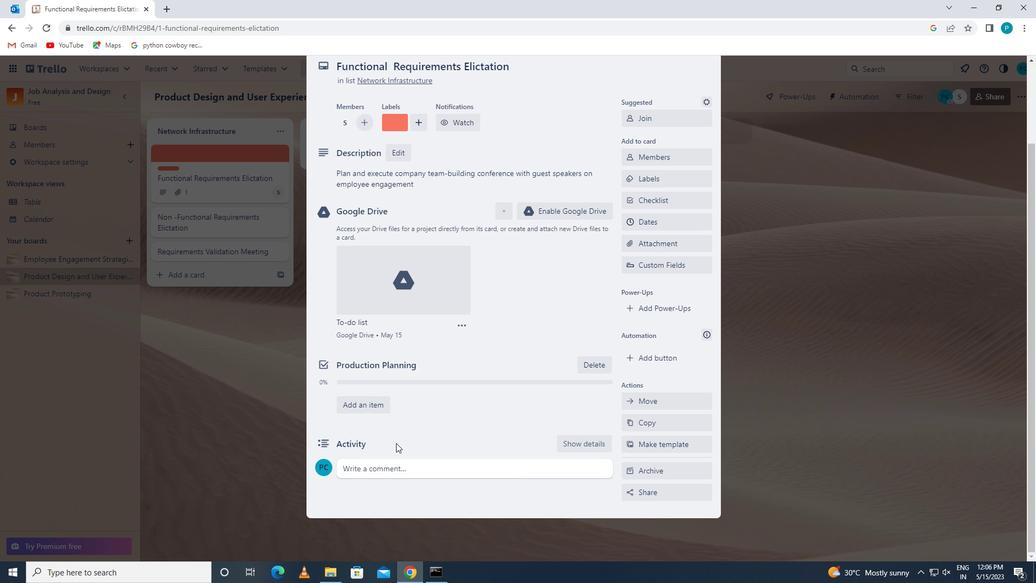 
Action: Mouse pressed left at (397, 465)
Screenshot: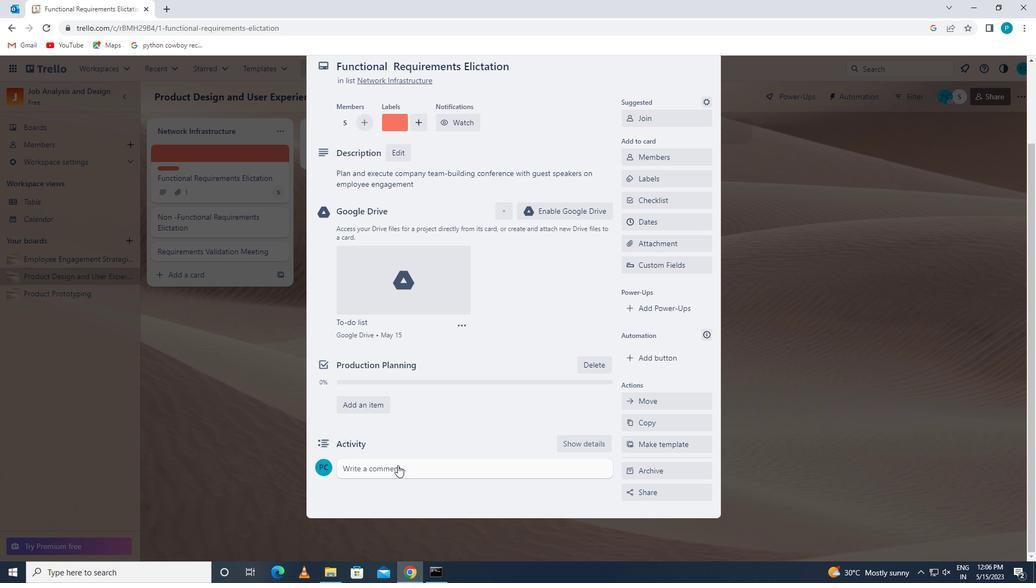 
Action: Key pressed <Key.caps_lock>t<Key.caps_lock>his<Key.space>task<Key.space><Key.caps_lock>p<Key.caps_lock><Key.backspace>presents<Key.space>an<Key.space>opportunity<Key.space>to<Key.space>innovate<Key.space>and<Key.space>come<Key.space>up<Key.space>with<Key.space>new<Key.space>solutions<Key.space>to<Key.space>old<Key.space>problems
Screenshot: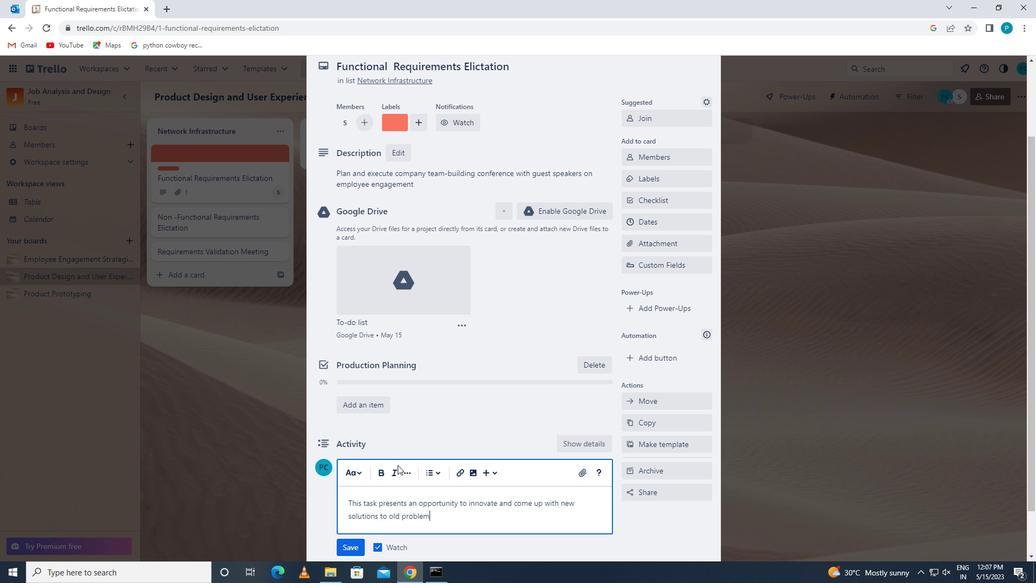 
Action: Mouse scrolled (397, 464) with delta (0, 0)
Screenshot: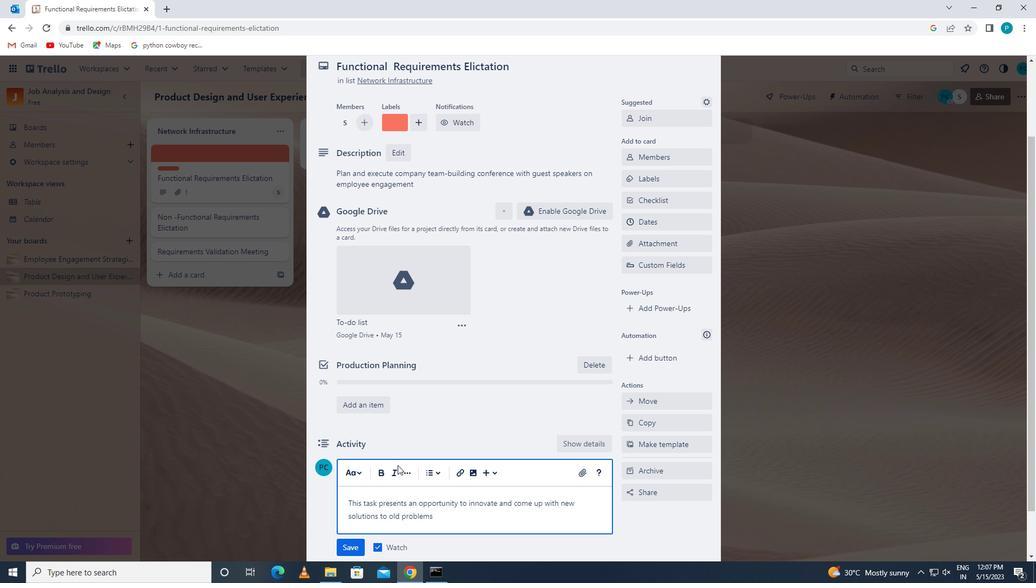 
Action: Mouse moved to (357, 490)
Screenshot: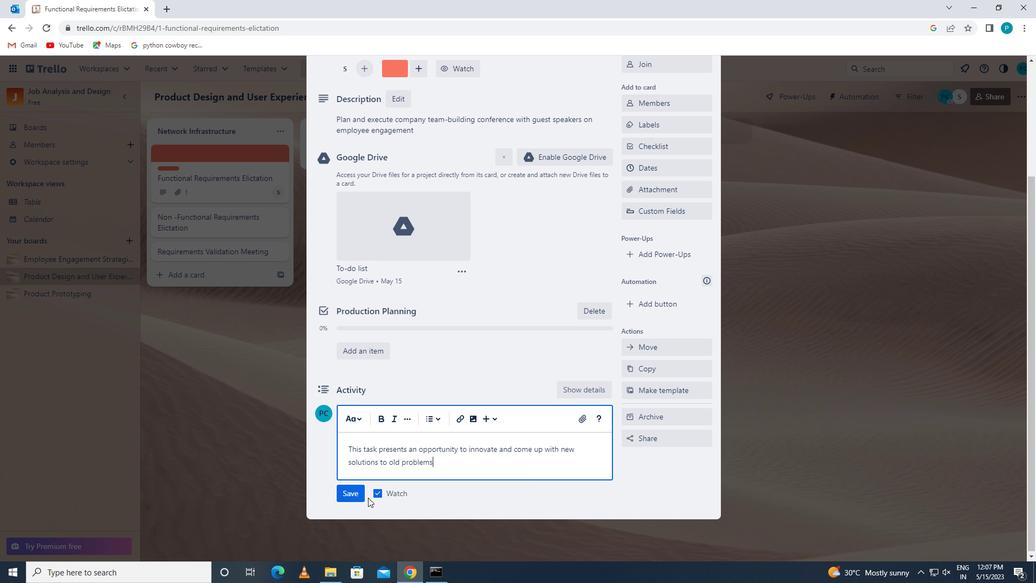 
Action: Mouse pressed left at (357, 490)
Screenshot: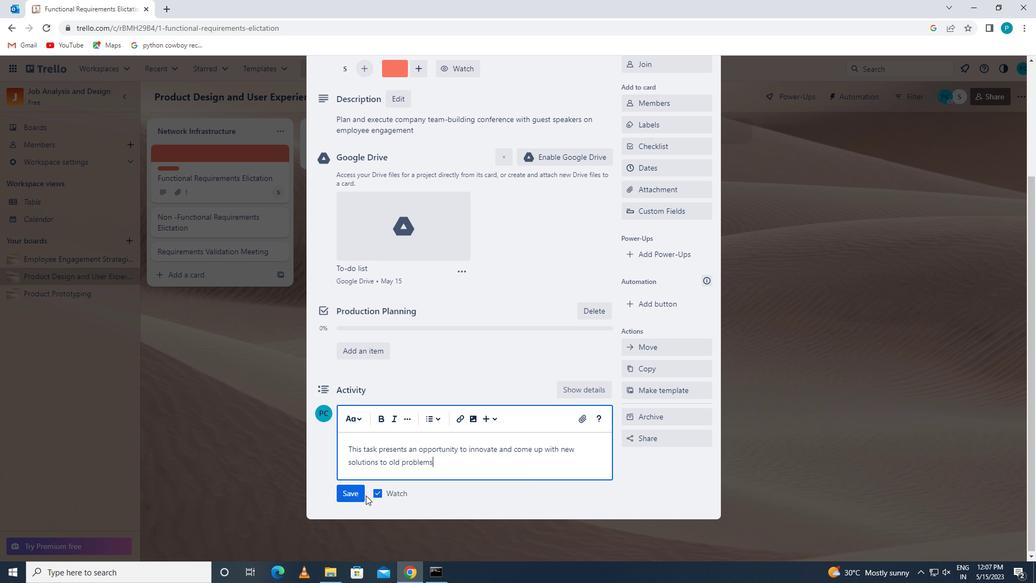 
Action: Mouse moved to (641, 131)
Screenshot: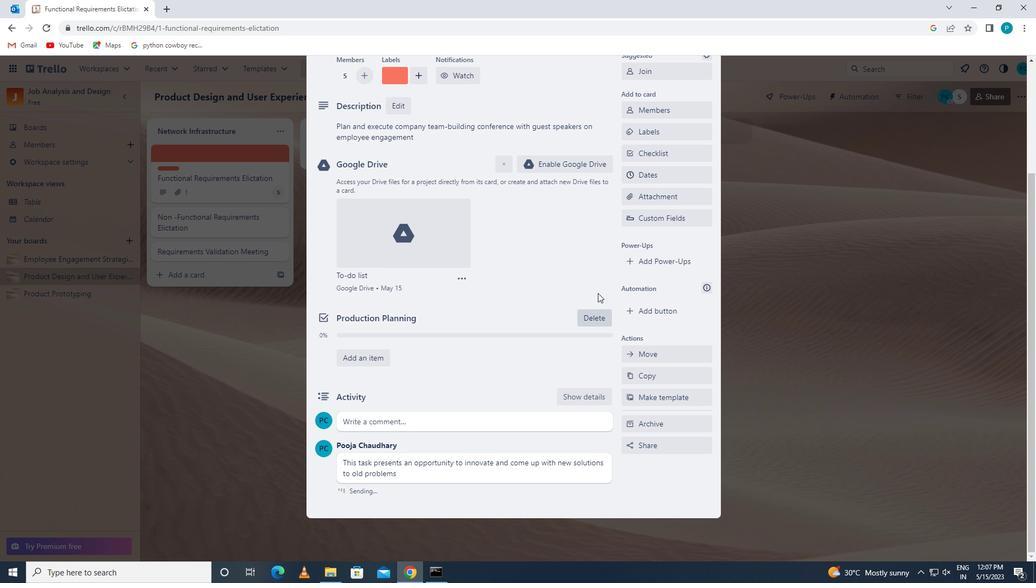 
Action: Mouse scrolled (641, 131) with delta (0, 0)
Screenshot: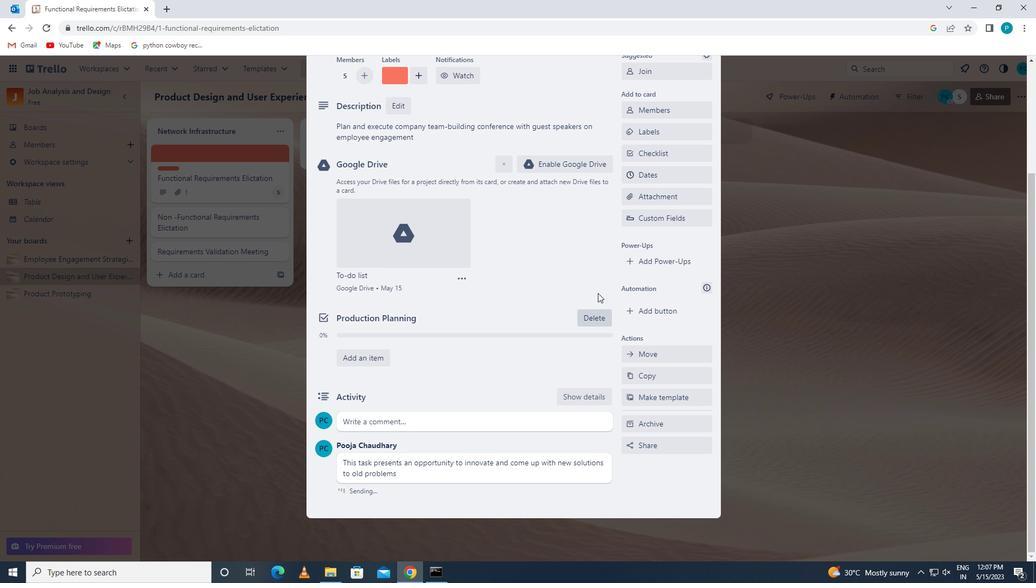 
Action: Mouse moved to (669, 234)
Screenshot: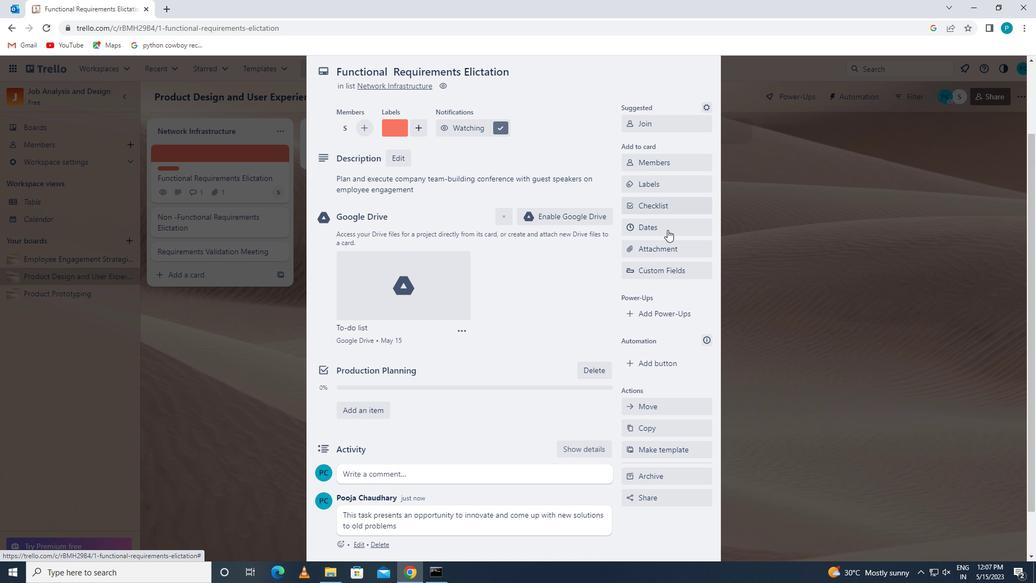 
Action: Mouse pressed left at (669, 234)
Screenshot: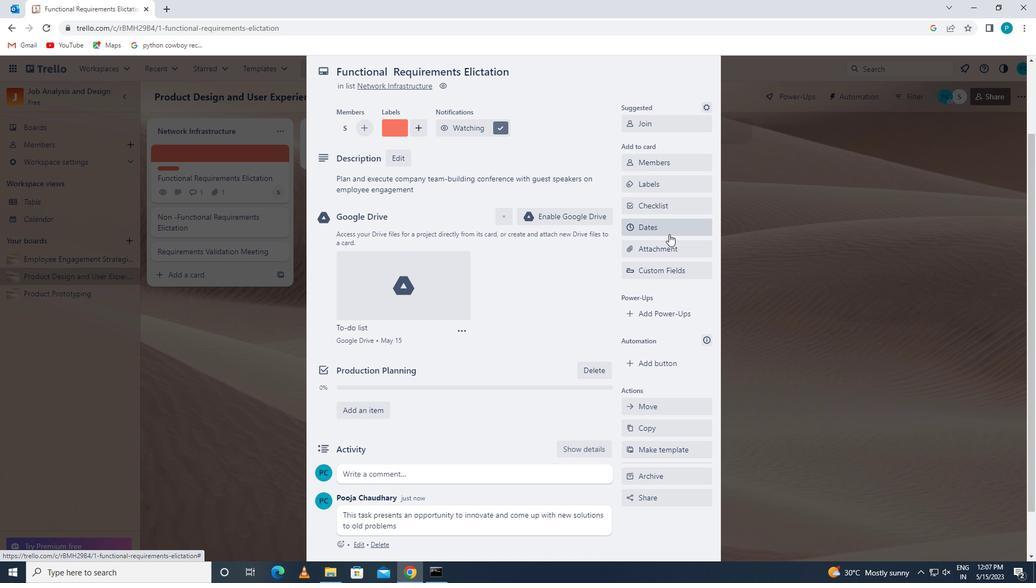 
Action: Mouse moved to (630, 287)
Screenshot: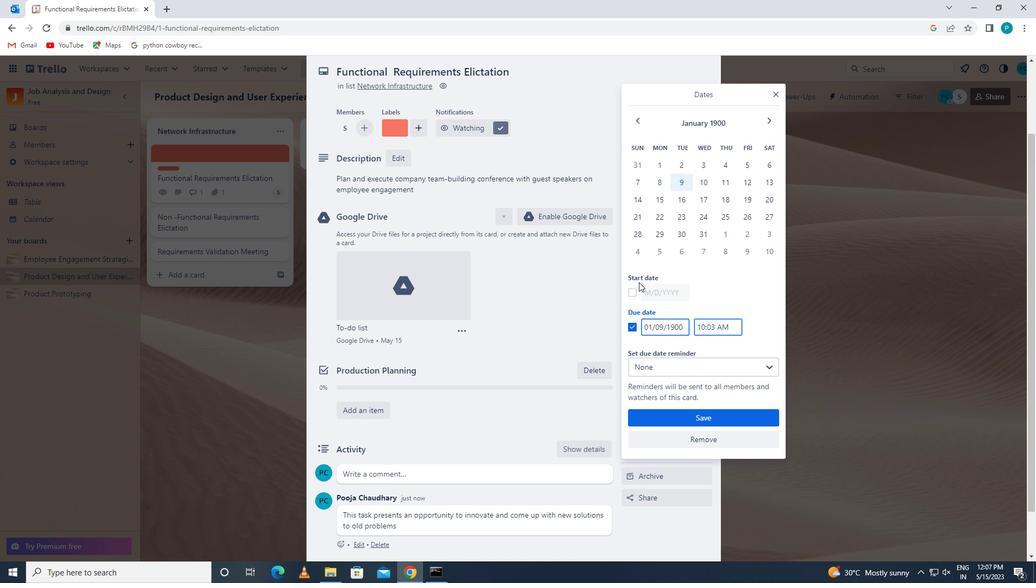 
Action: Mouse pressed left at (630, 287)
Screenshot: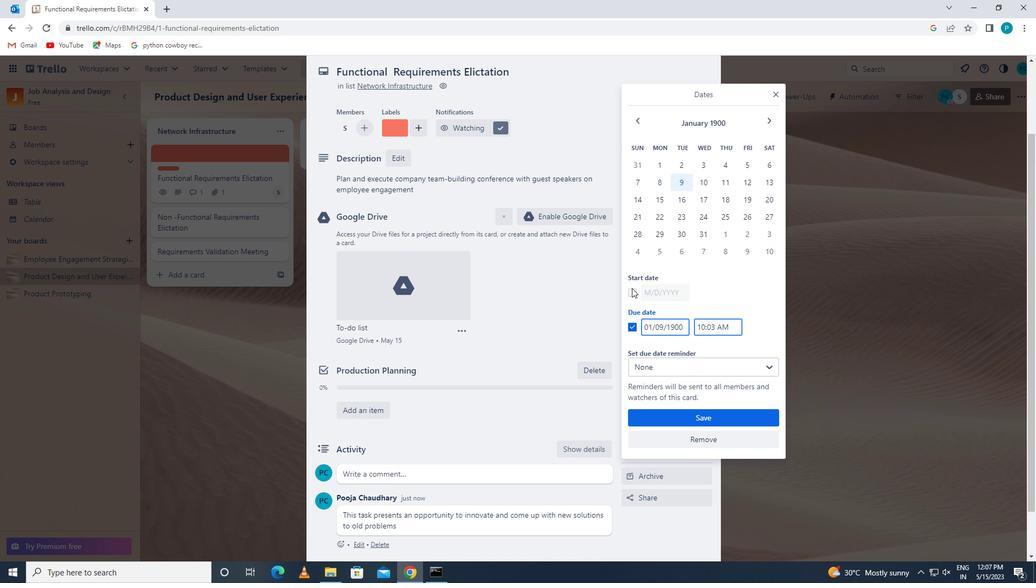 
Action: Mouse moved to (639, 293)
Screenshot: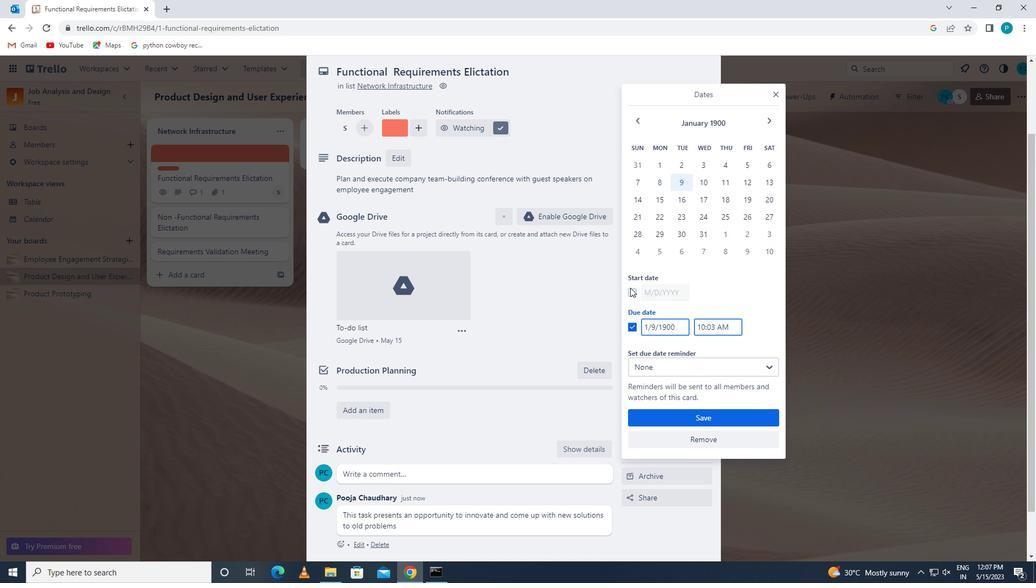 
Action: Mouse pressed left at (639, 293)
Screenshot: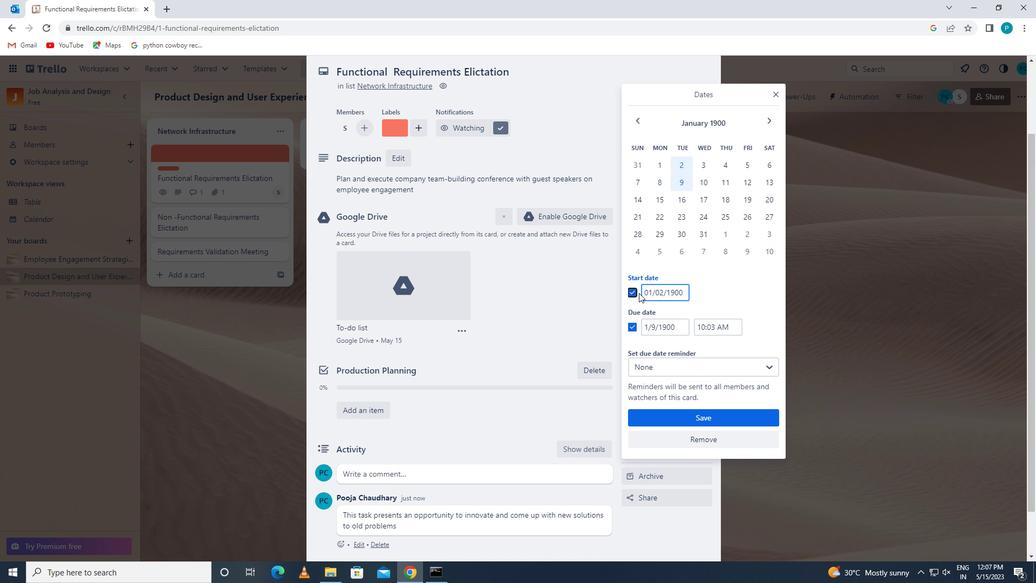 
Action: Mouse moved to (650, 293)
Screenshot: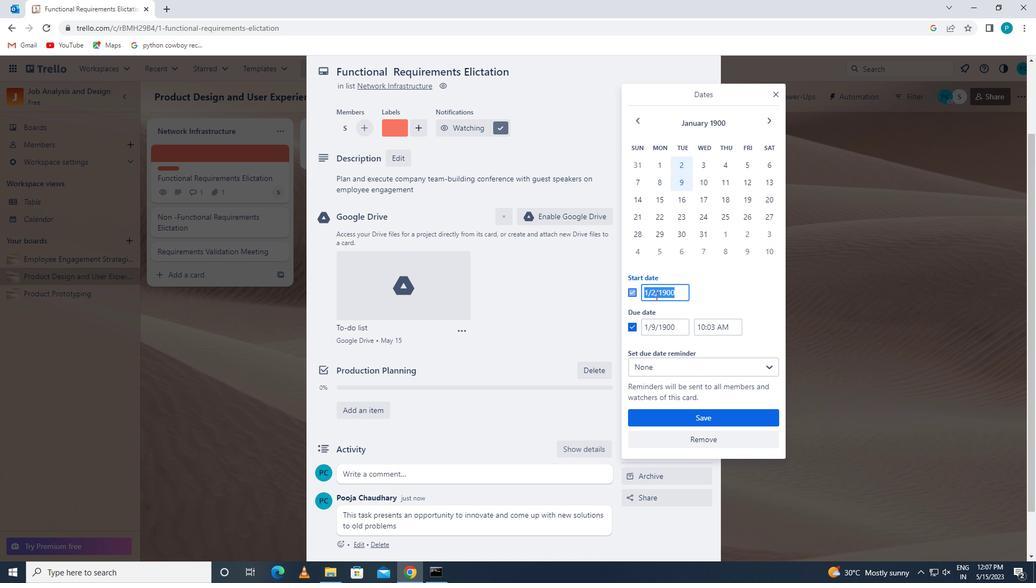 
Action: Key pressed 1/3/1/
Screenshot: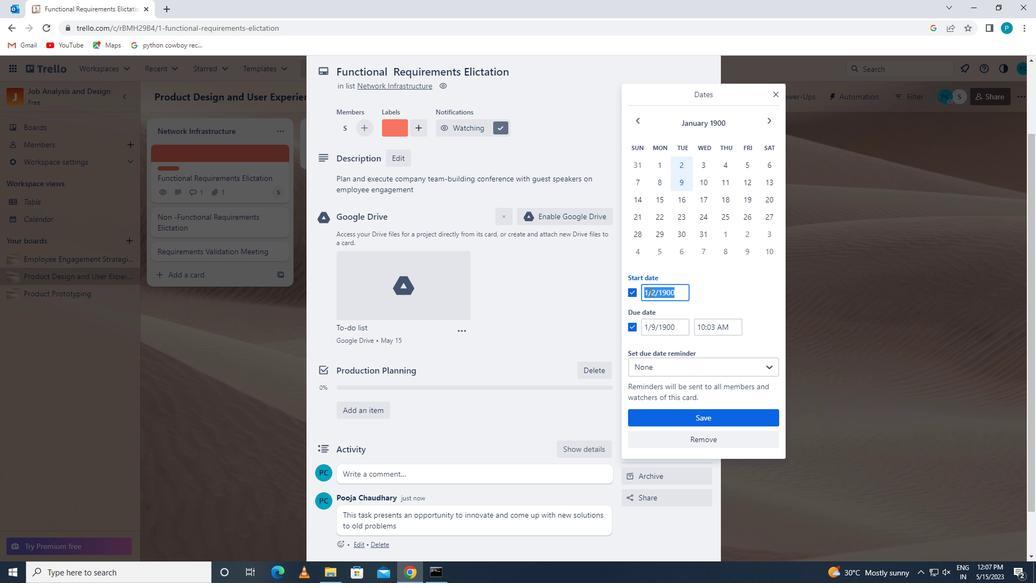 
Action: Mouse moved to (681, 290)
Screenshot: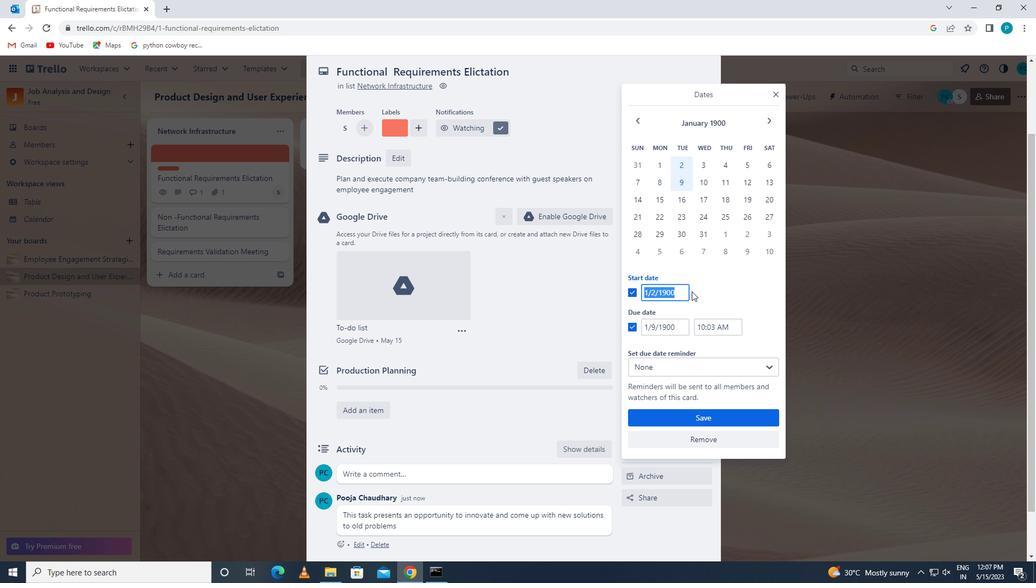 
Action: Mouse pressed left at (681, 290)
Screenshot: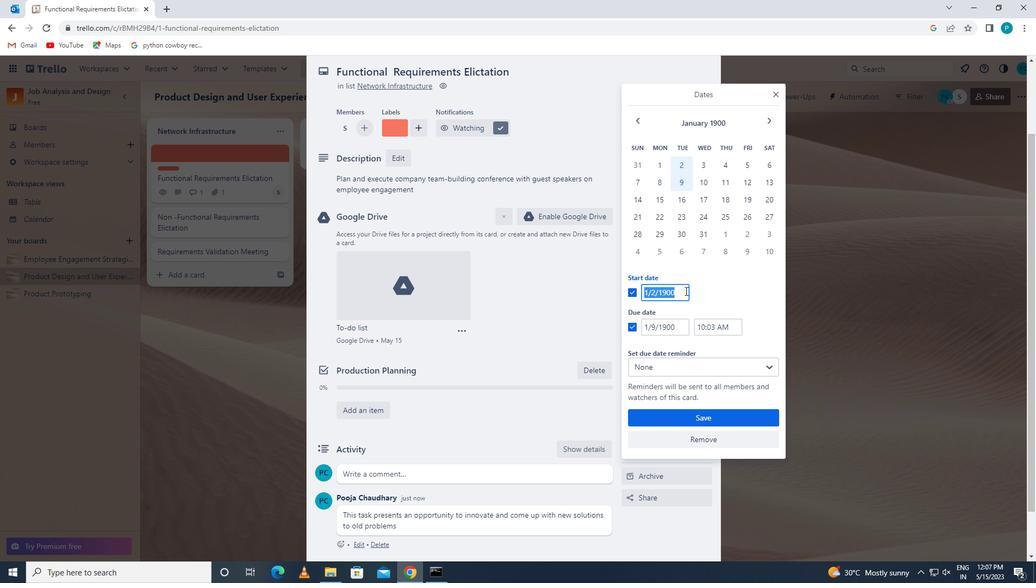 
Action: Mouse pressed left at (681, 290)
Screenshot: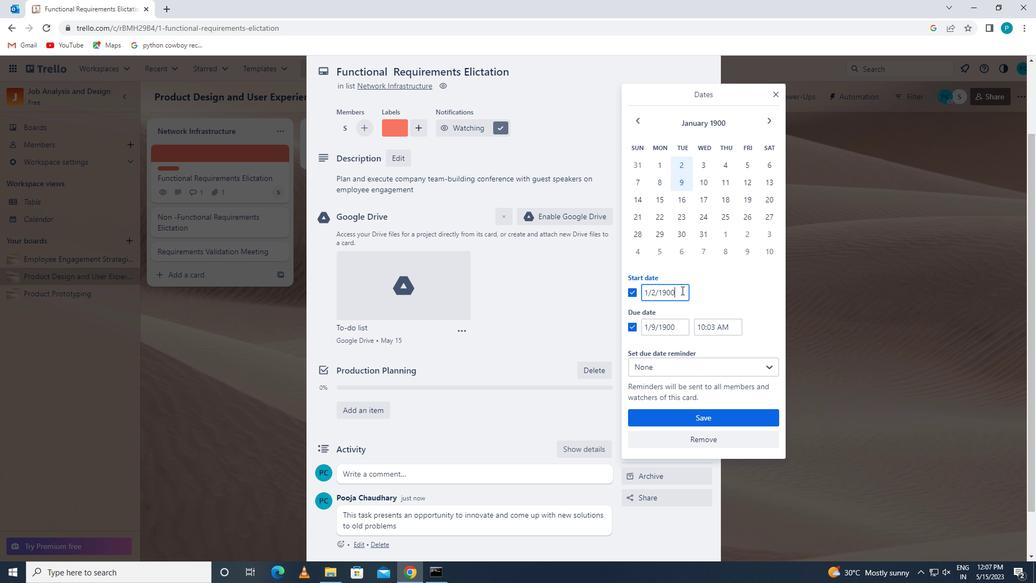 
Action: Mouse moved to (645, 292)
Screenshot: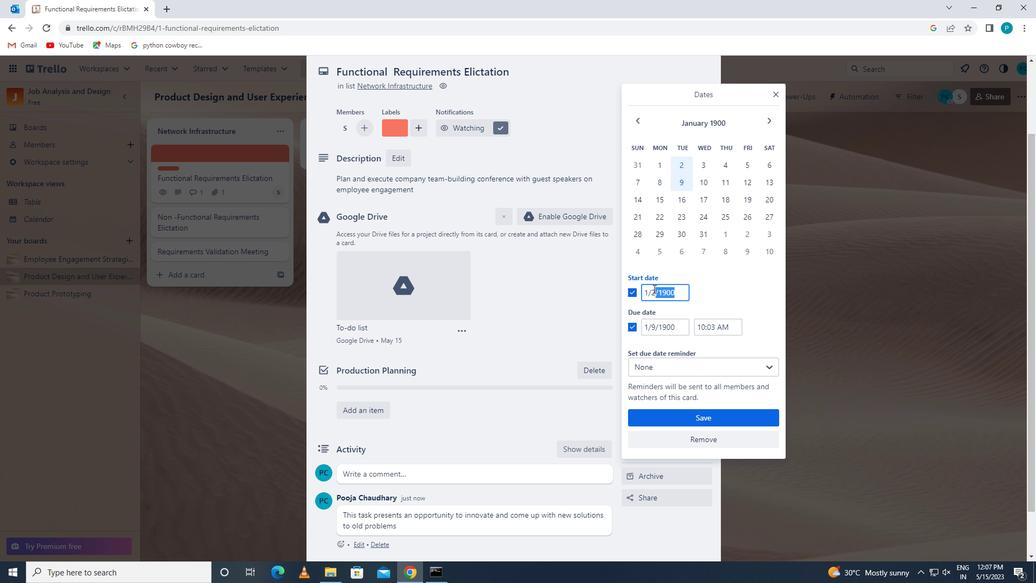
Action: Key pressed 1/3/1900
Screenshot: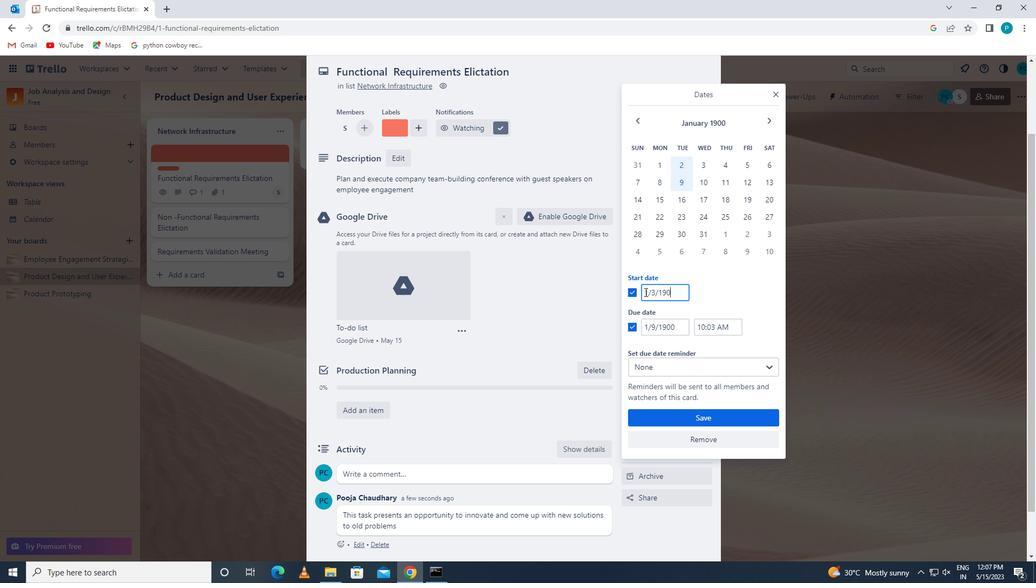
Action: Mouse moved to (642, 330)
Screenshot: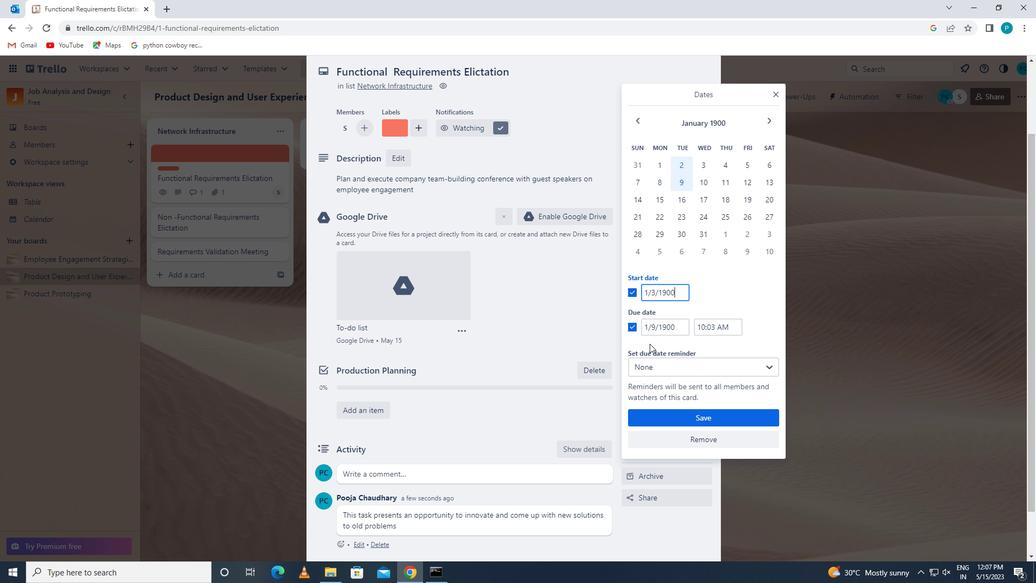 
Action: Mouse pressed left at (642, 330)
Screenshot: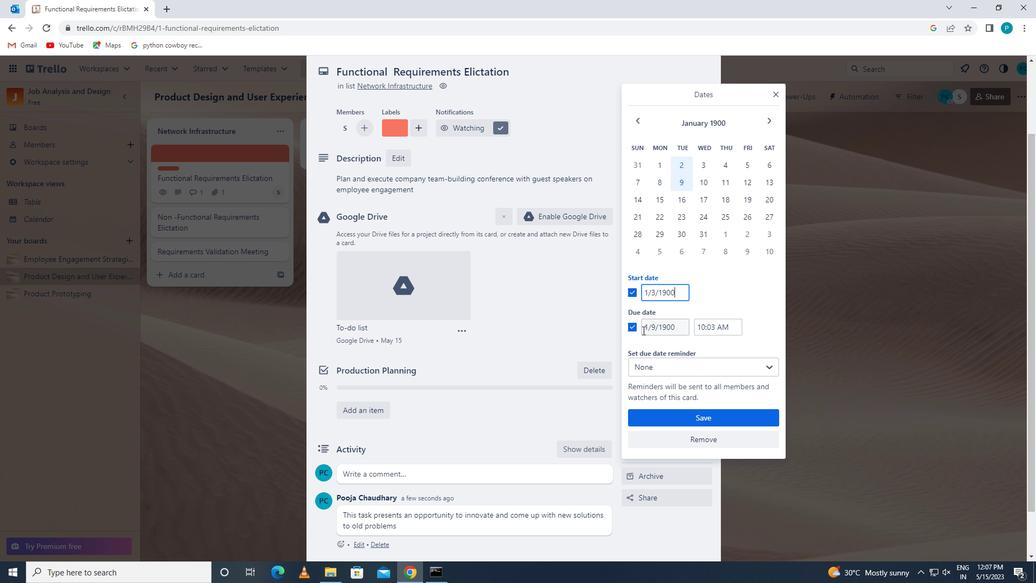 
Action: Mouse moved to (711, 342)
Screenshot: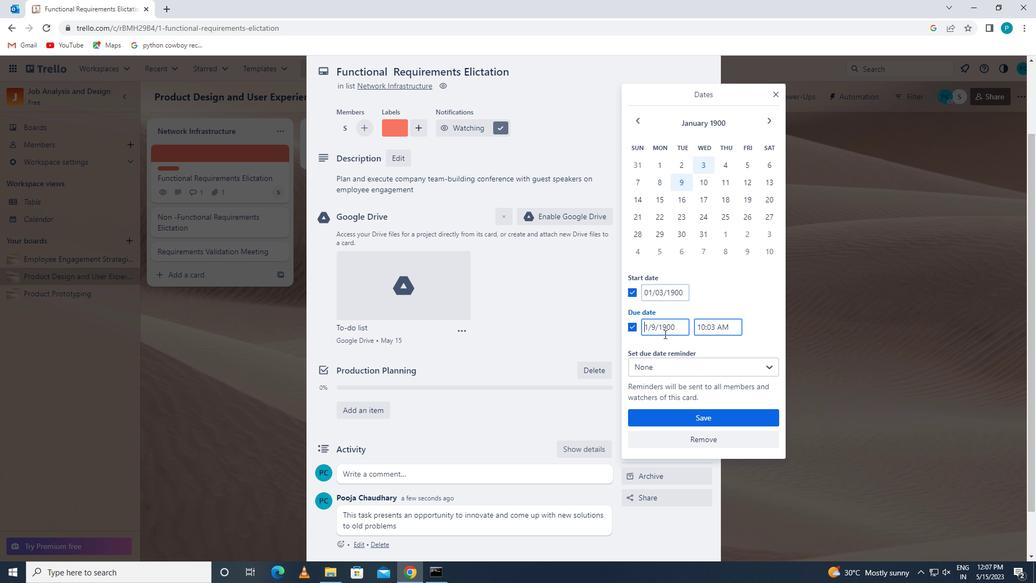 
Action: Key pressed 1/10/1900
Screenshot: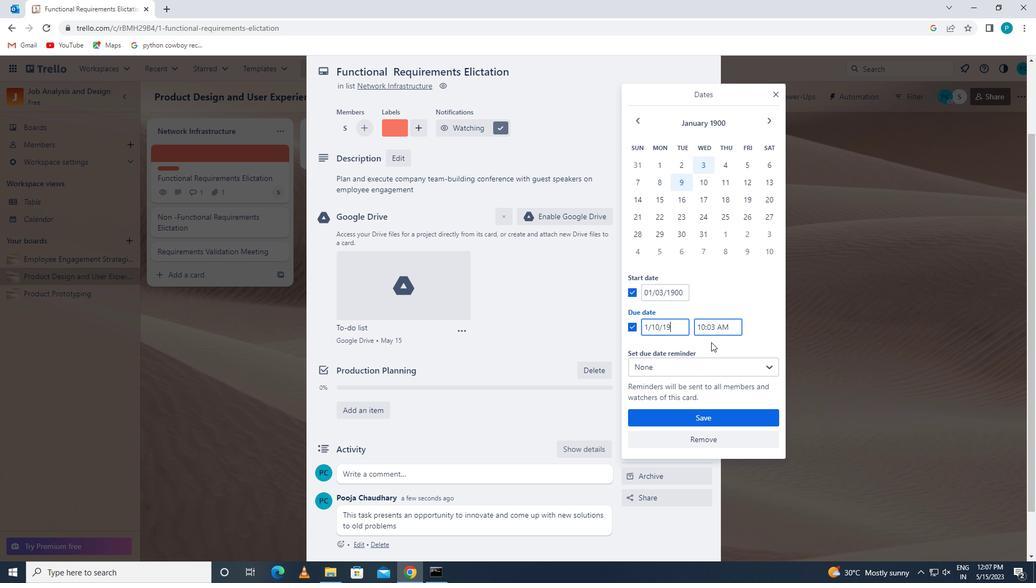 
Action: Mouse moved to (740, 413)
Screenshot: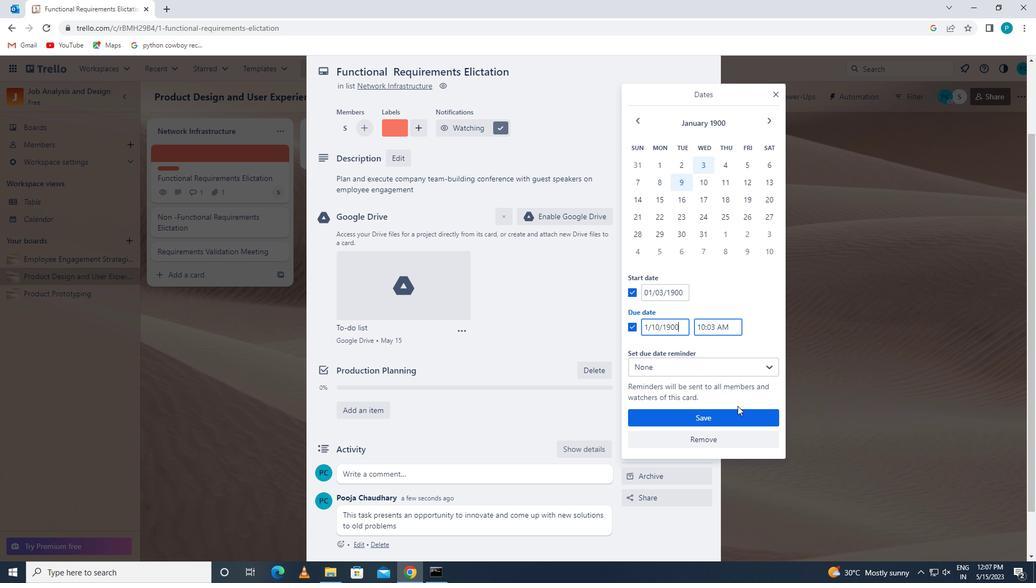
Action: Mouse pressed left at (740, 413)
Screenshot: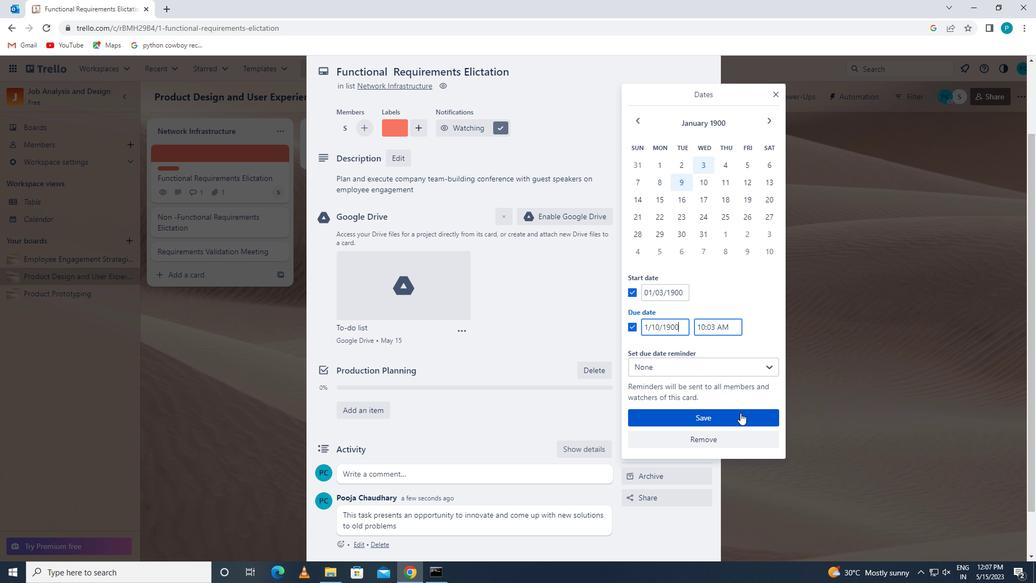 
Action: Mouse moved to (623, 397)
Screenshot: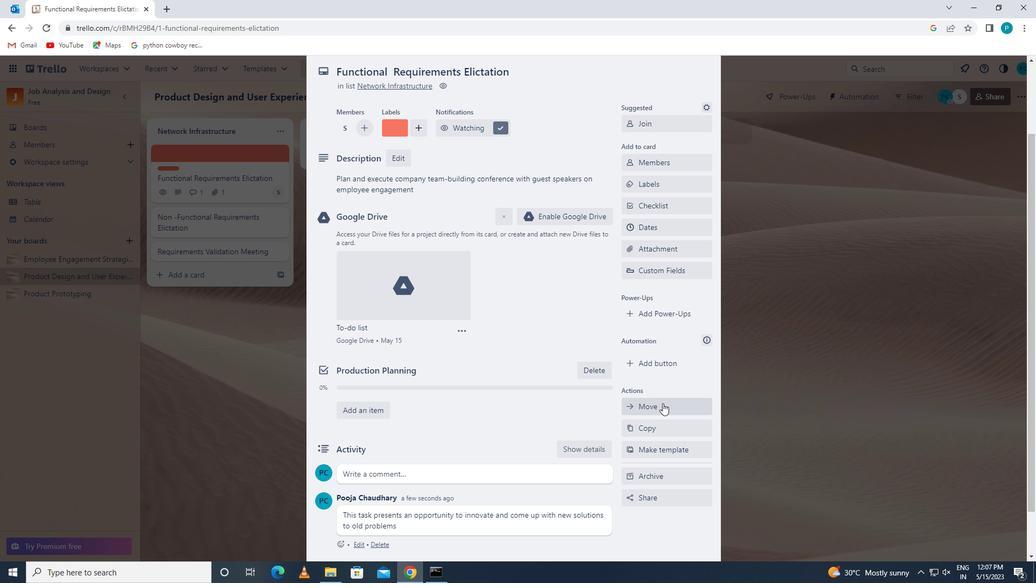 
Action: Mouse scrolled (623, 397) with delta (0, 0)
Screenshot: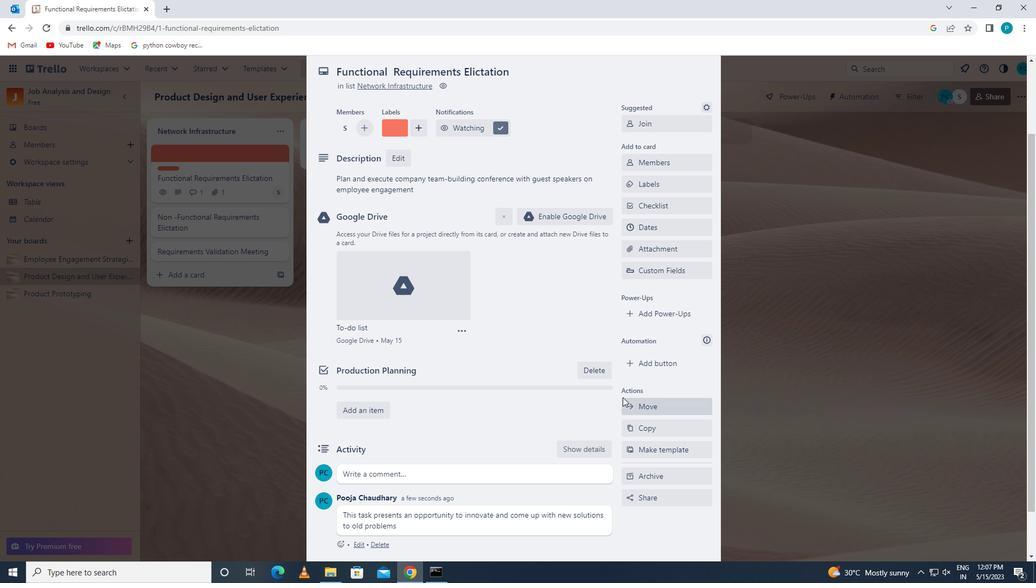 
Action: Mouse scrolled (623, 397) with delta (0, 0)
Screenshot: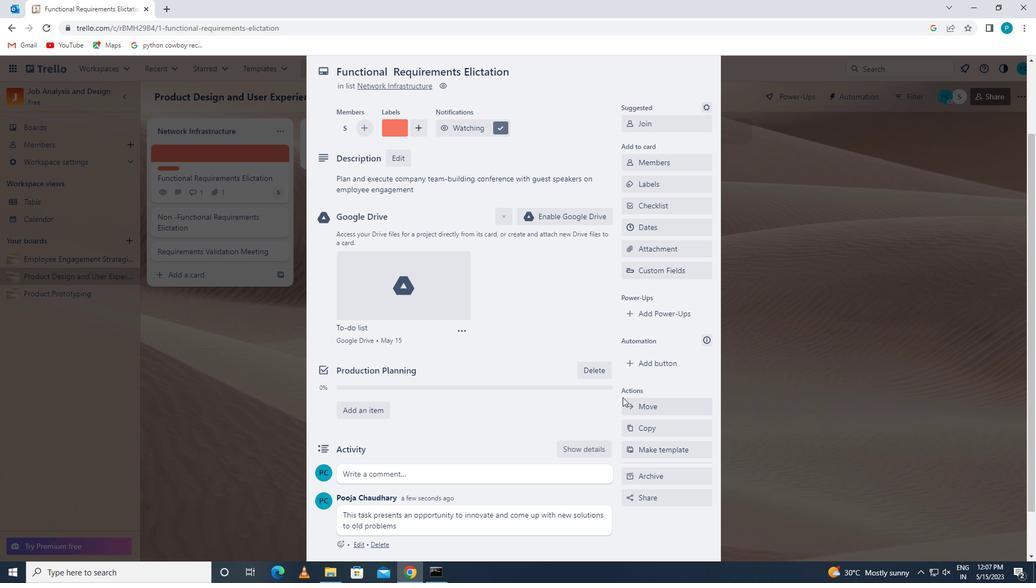 
